 Task: Find connections with filter location Marignane with filter topic #customerrelationswith filter profile language English with filter current company Blue Star Limited with filter school St. Michael's High School - India with filter industry Staffing and Recruiting with filter service category User Experience Design with filter keywords title Managing Partner
Action: Mouse moved to (557, 91)
Screenshot: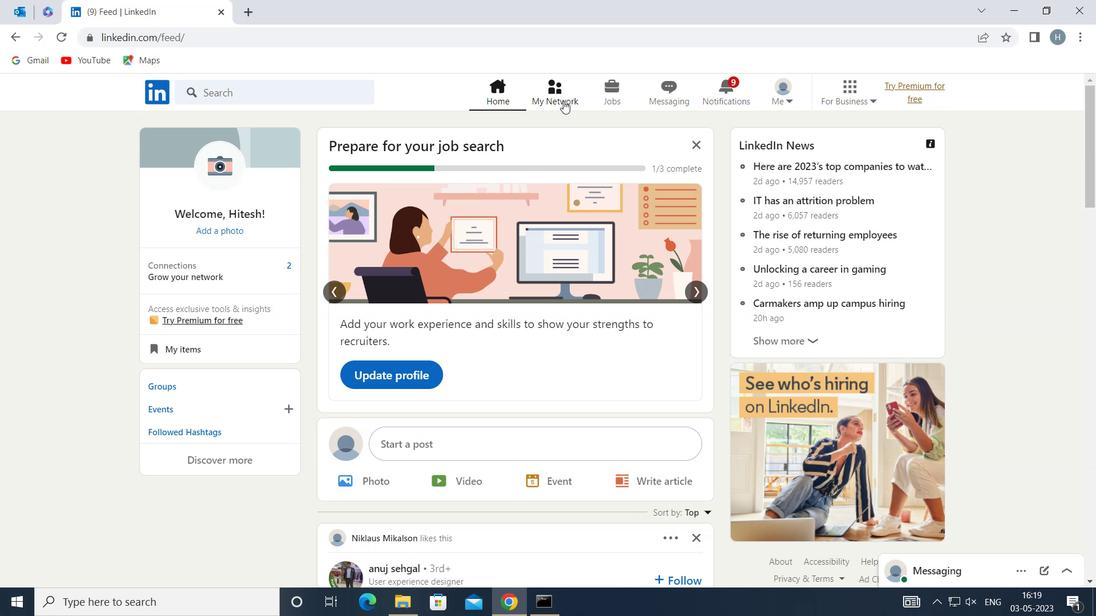 
Action: Mouse pressed left at (557, 91)
Screenshot: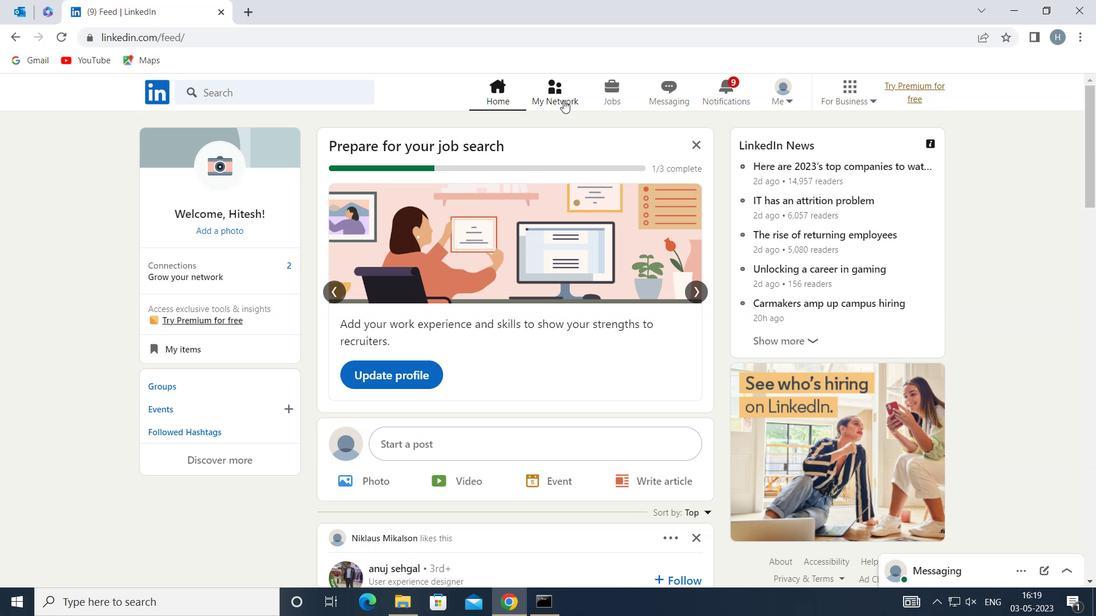 
Action: Mouse moved to (336, 175)
Screenshot: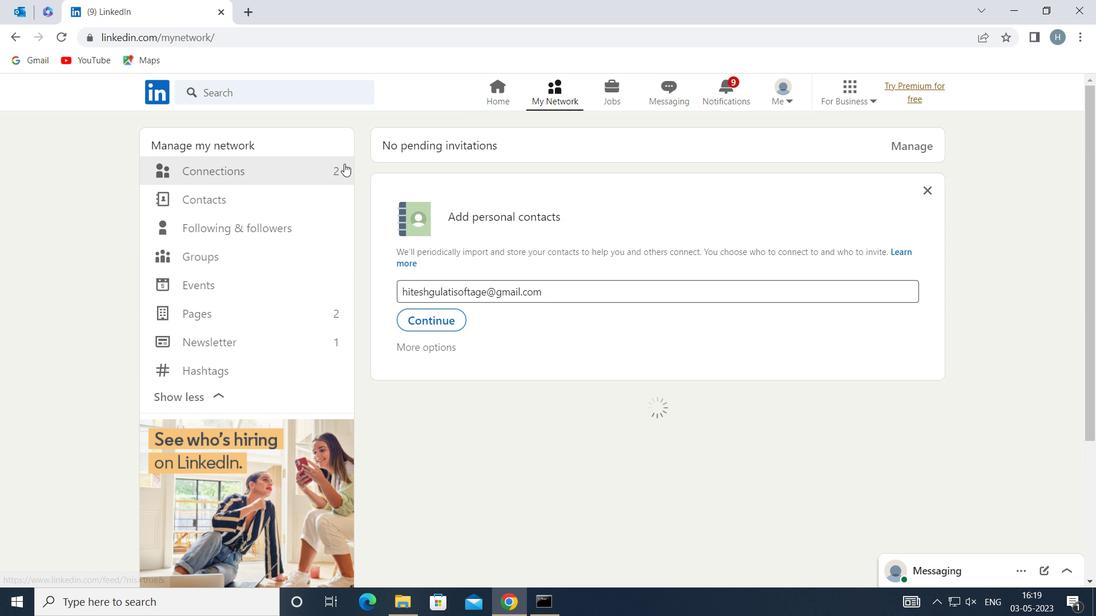 
Action: Mouse pressed left at (336, 175)
Screenshot: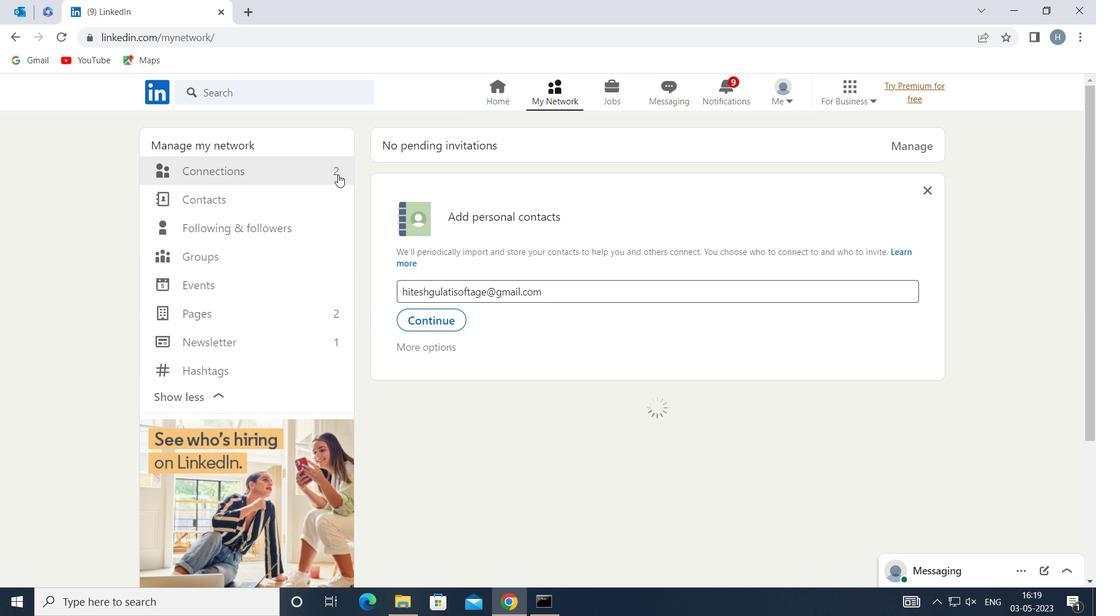
Action: Mouse moved to (673, 174)
Screenshot: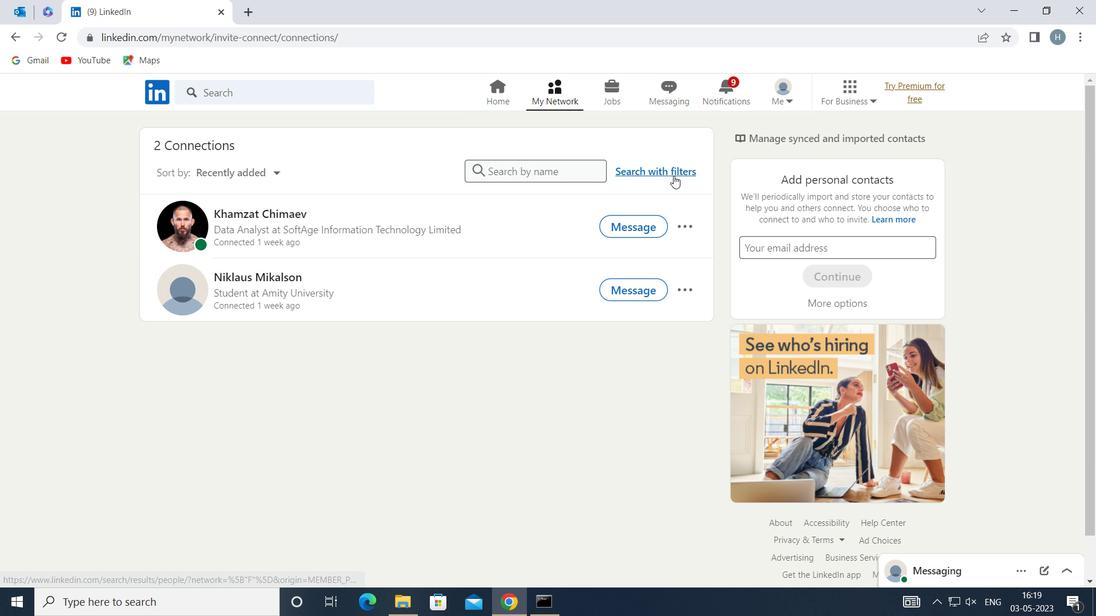 
Action: Mouse pressed left at (673, 174)
Screenshot: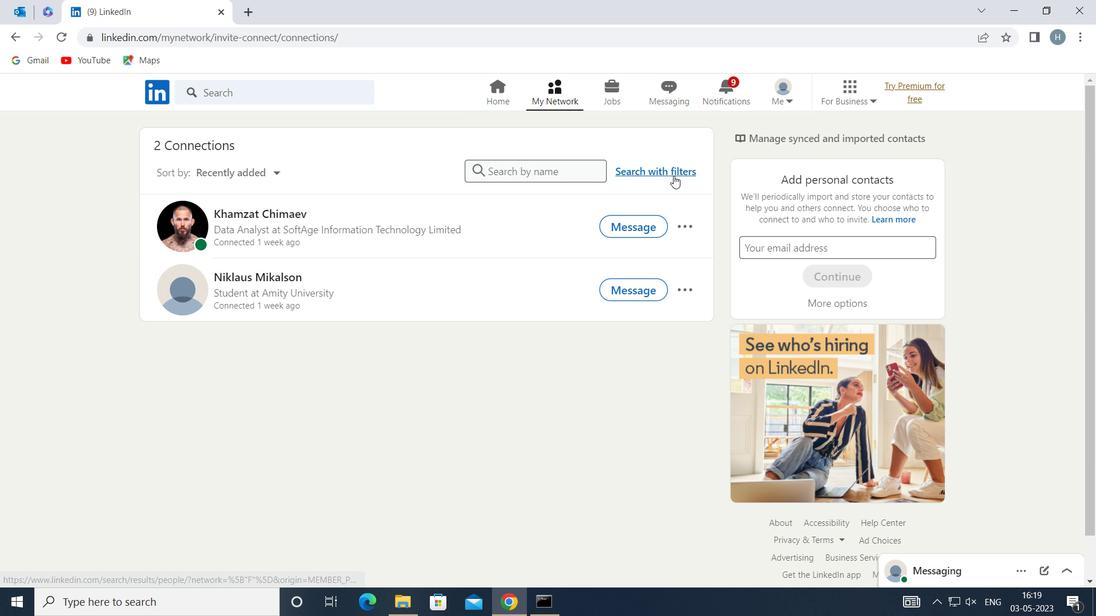 
Action: Mouse moved to (597, 135)
Screenshot: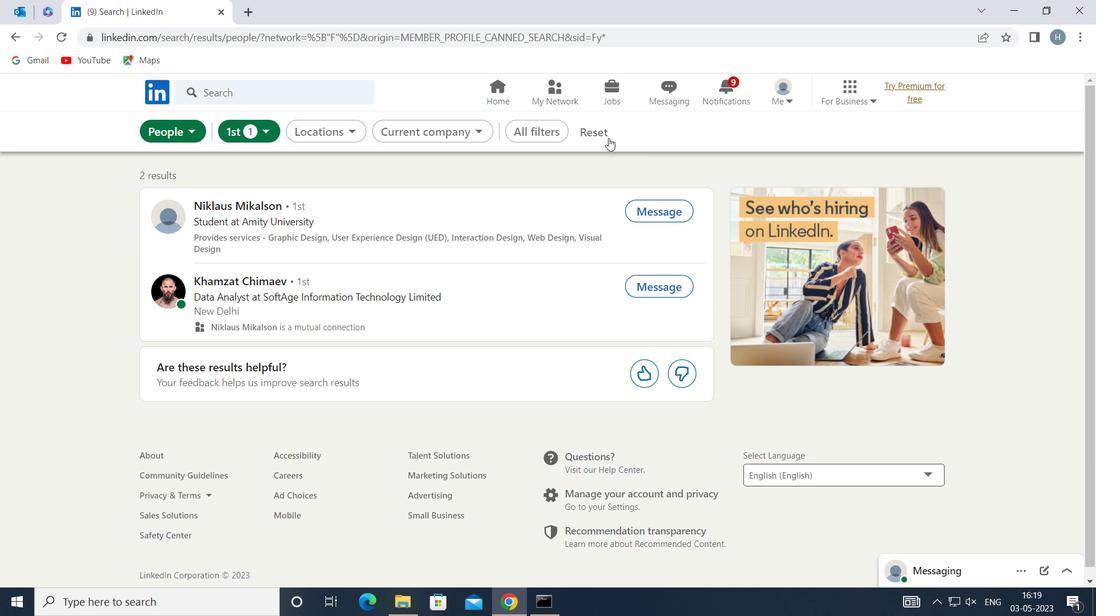 
Action: Mouse pressed left at (597, 135)
Screenshot: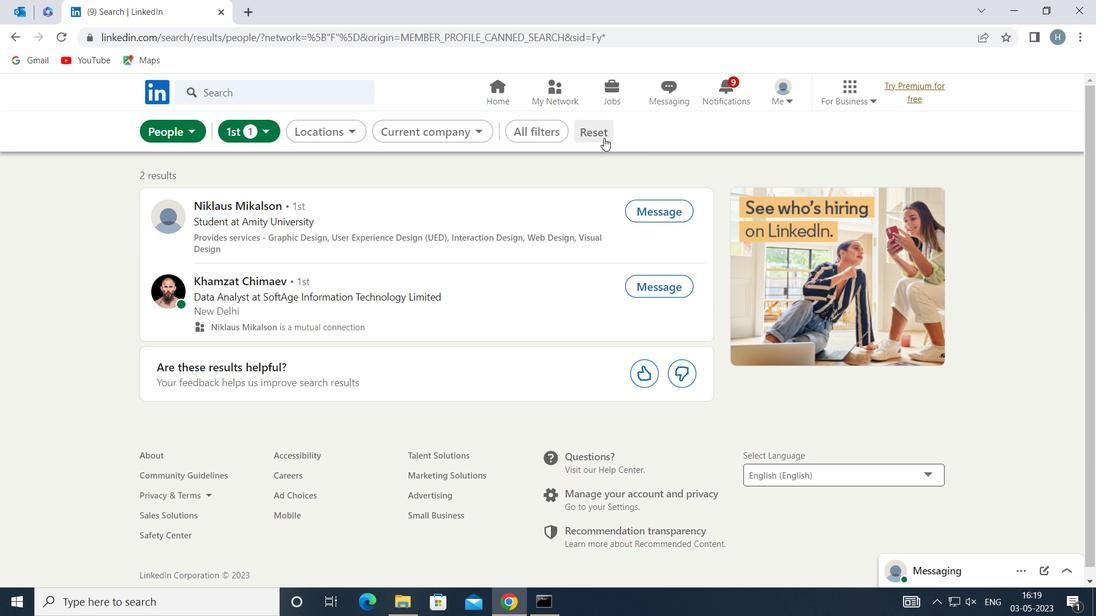 
Action: Mouse moved to (588, 133)
Screenshot: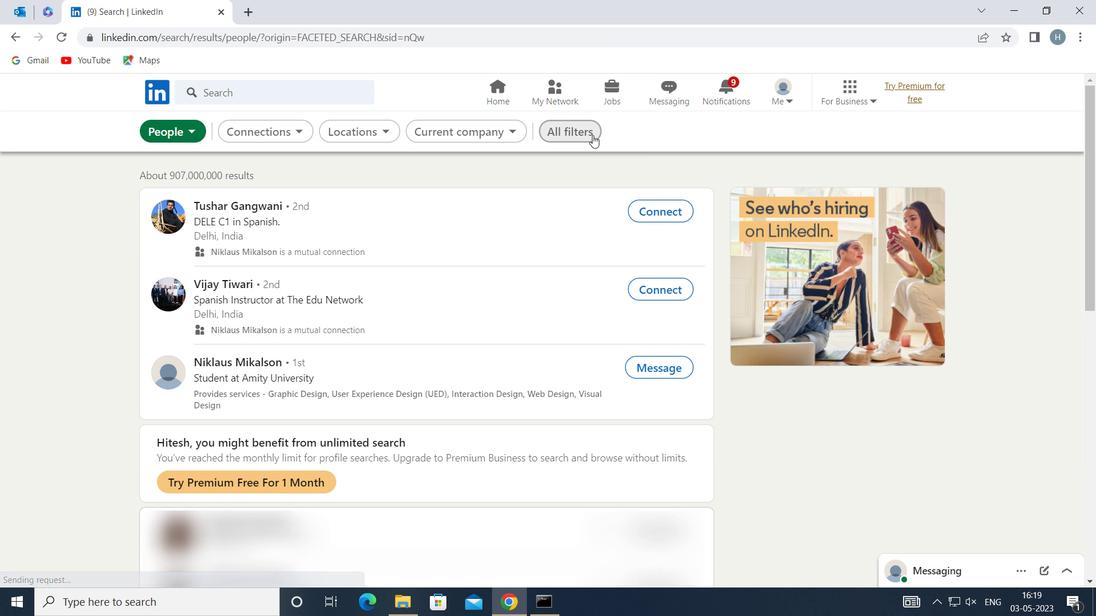 
Action: Mouse pressed left at (588, 133)
Screenshot: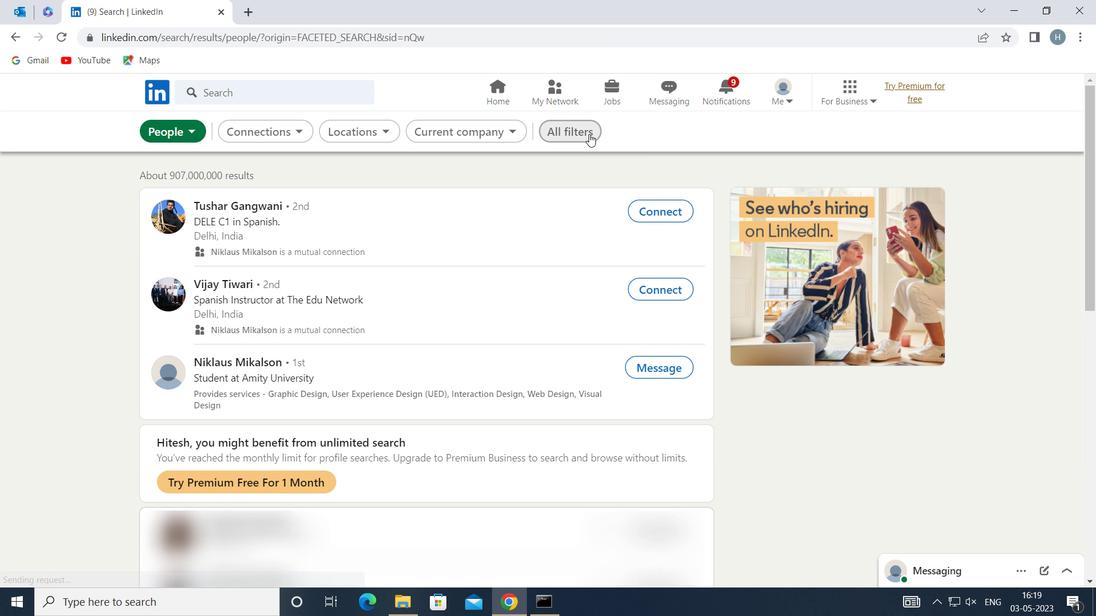 
Action: Mouse moved to (809, 322)
Screenshot: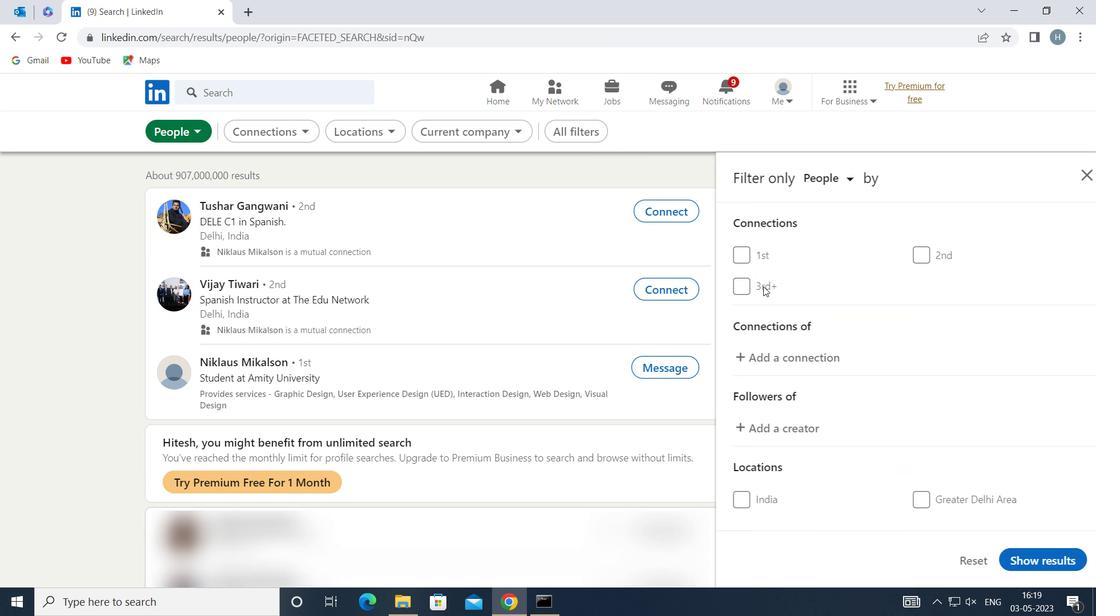 
Action: Mouse scrolled (809, 321) with delta (0, 0)
Screenshot: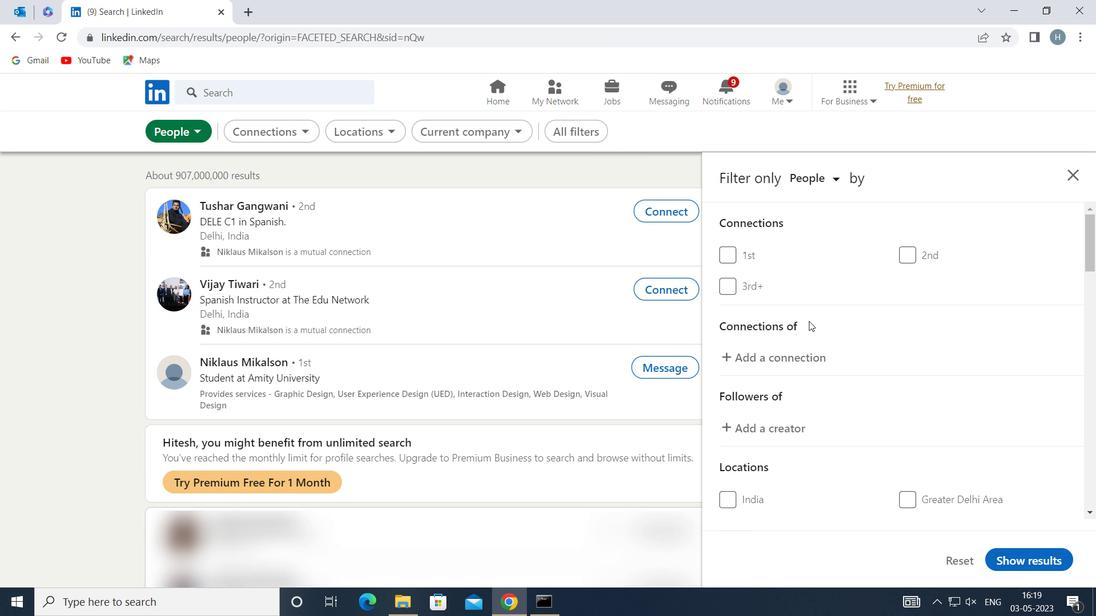 
Action: Mouse scrolled (809, 321) with delta (0, 0)
Screenshot: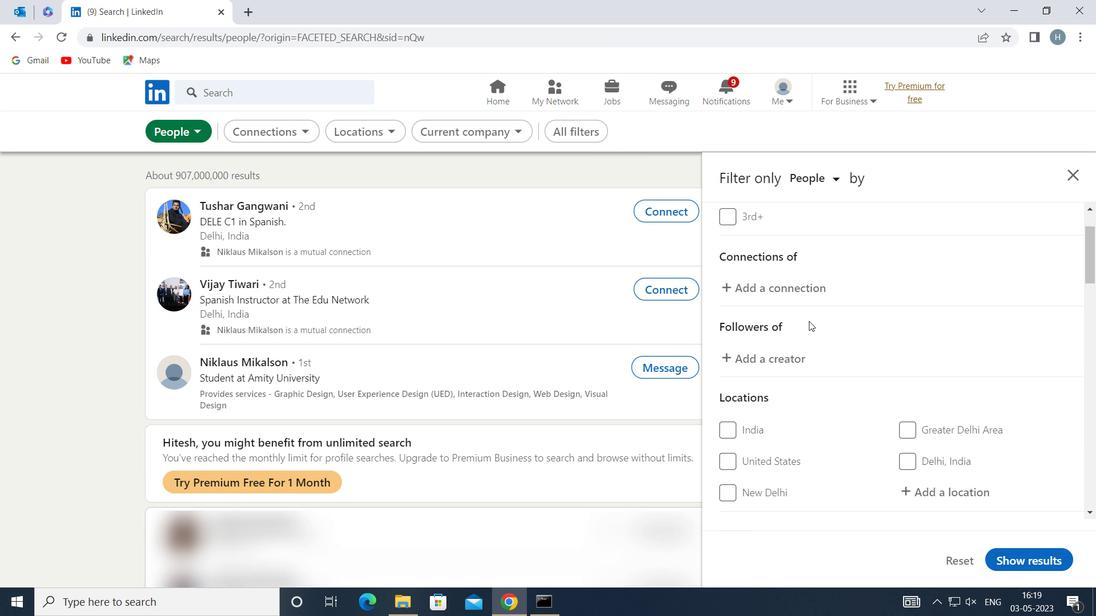 
Action: Mouse moved to (809, 322)
Screenshot: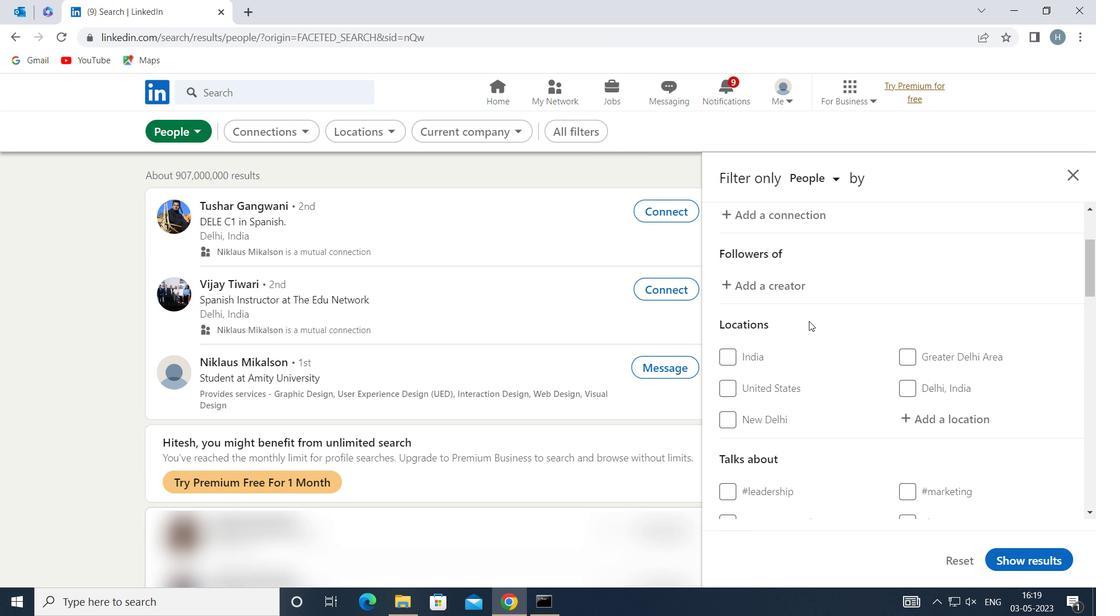 
Action: Mouse scrolled (809, 321) with delta (0, 0)
Screenshot: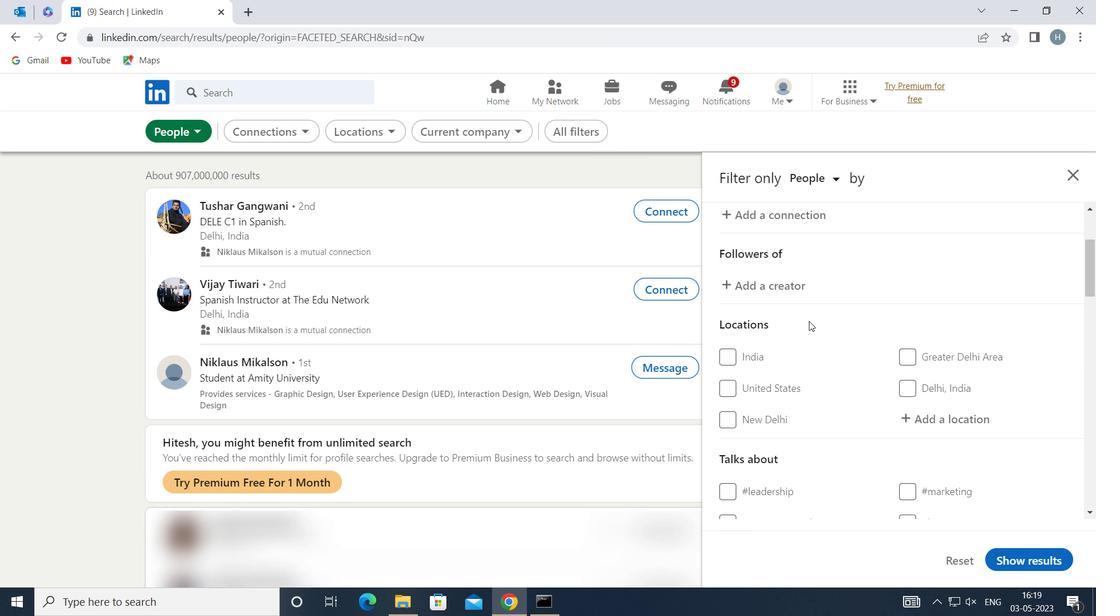 
Action: Mouse moved to (919, 338)
Screenshot: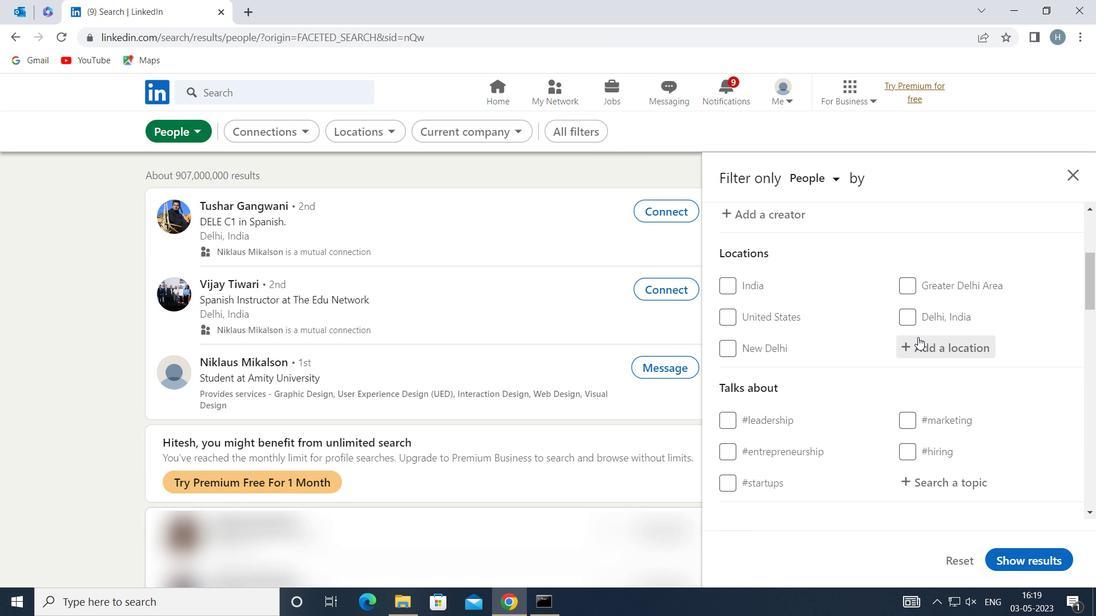 
Action: Mouse pressed left at (919, 338)
Screenshot: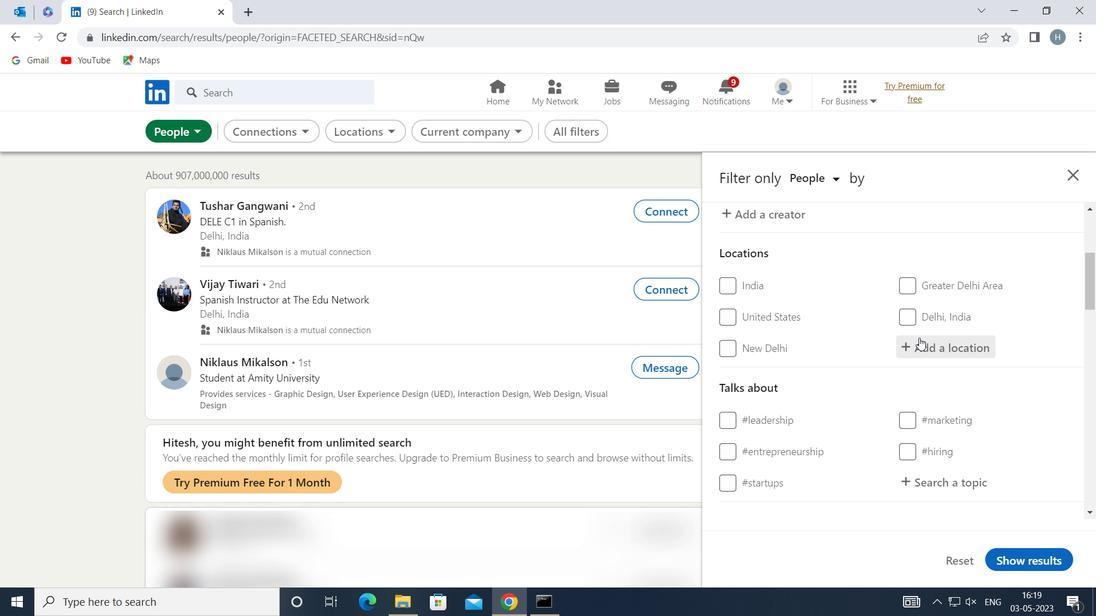 
Action: Key pressed <Key.shift>MARIGNANE
Screenshot: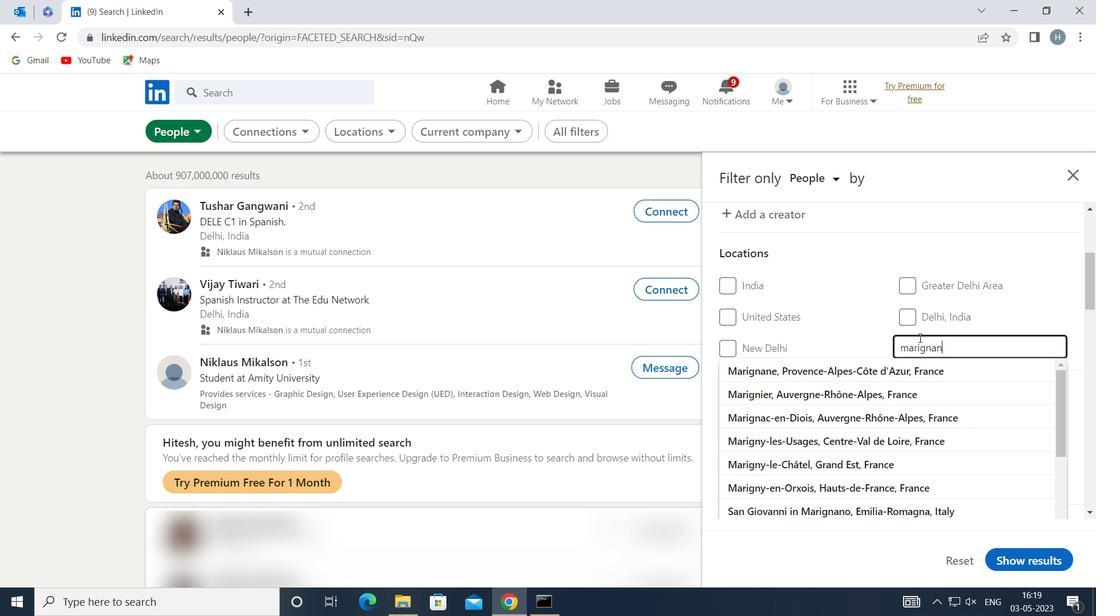 
Action: Mouse moved to (895, 366)
Screenshot: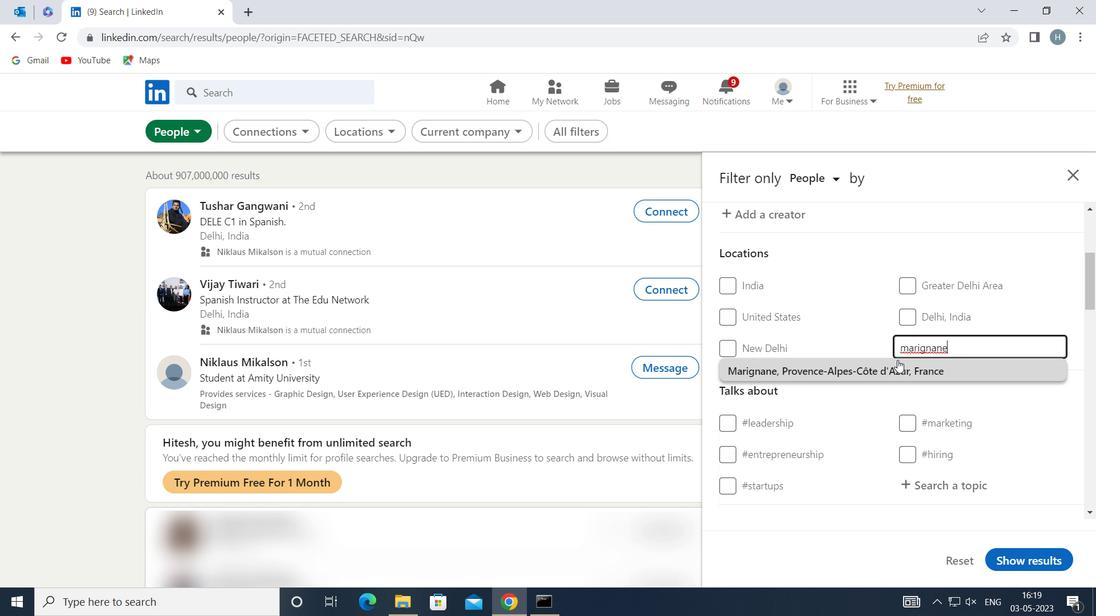 
Action: Mouse pressed left at (895, 366)
Screenshot: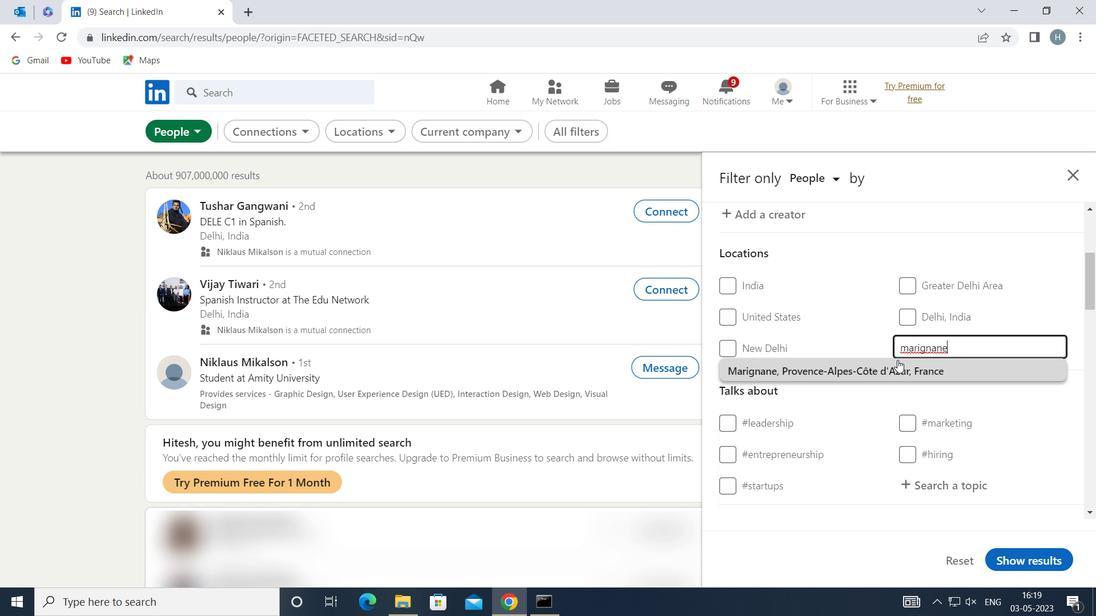 
Action: Mouse moved to (894, 362)
Screenshot: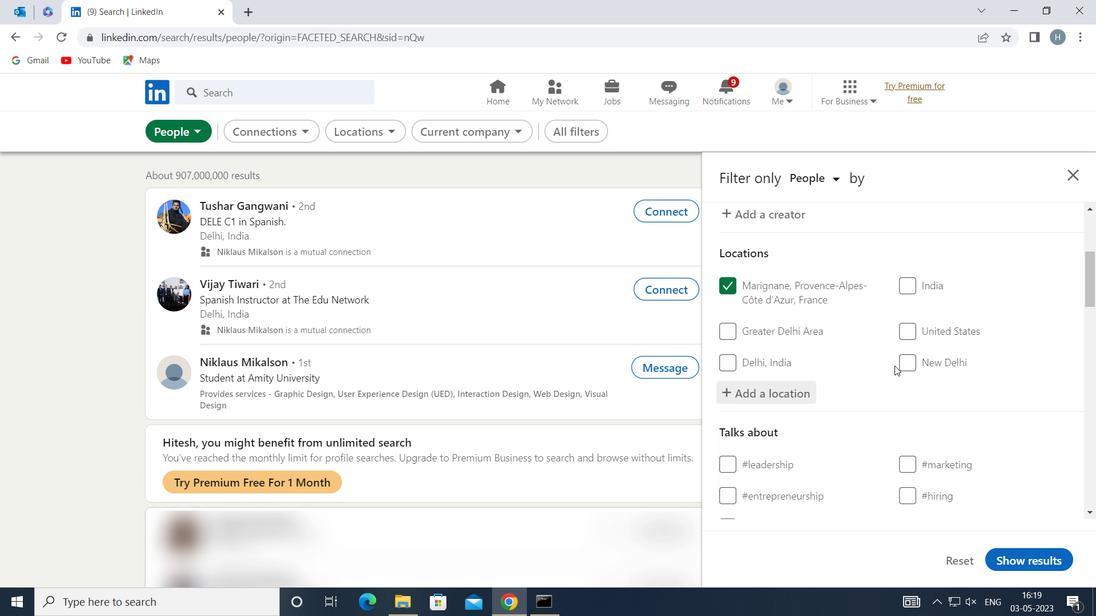 
Action: Mouse scrolled (894, 362) with delta (0, 0)
Screenshot: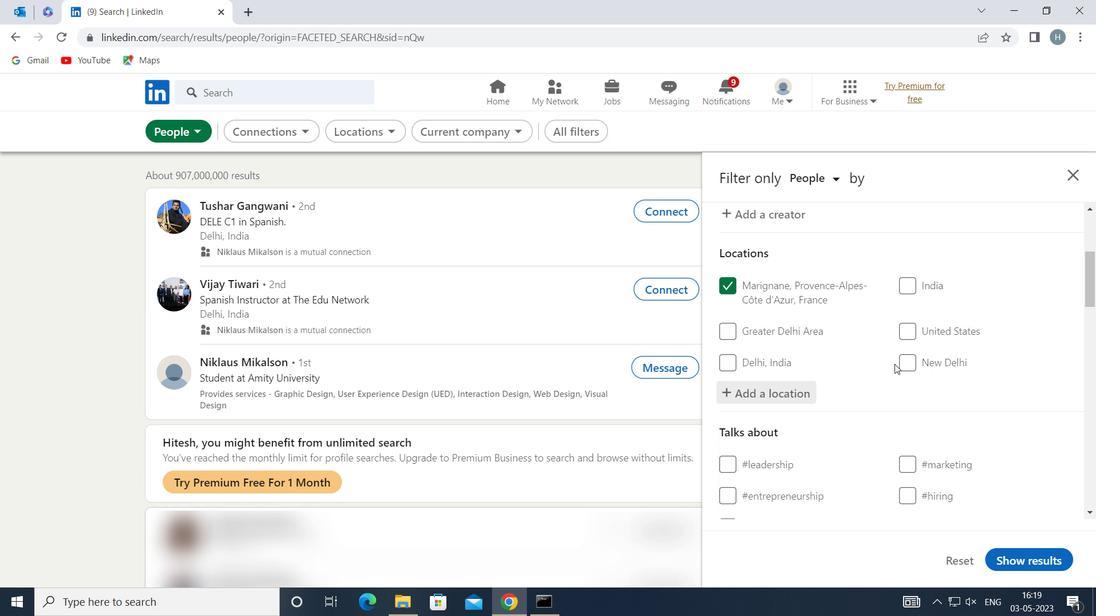 
Action: Mouse moved to (893, 362)
Screenshot: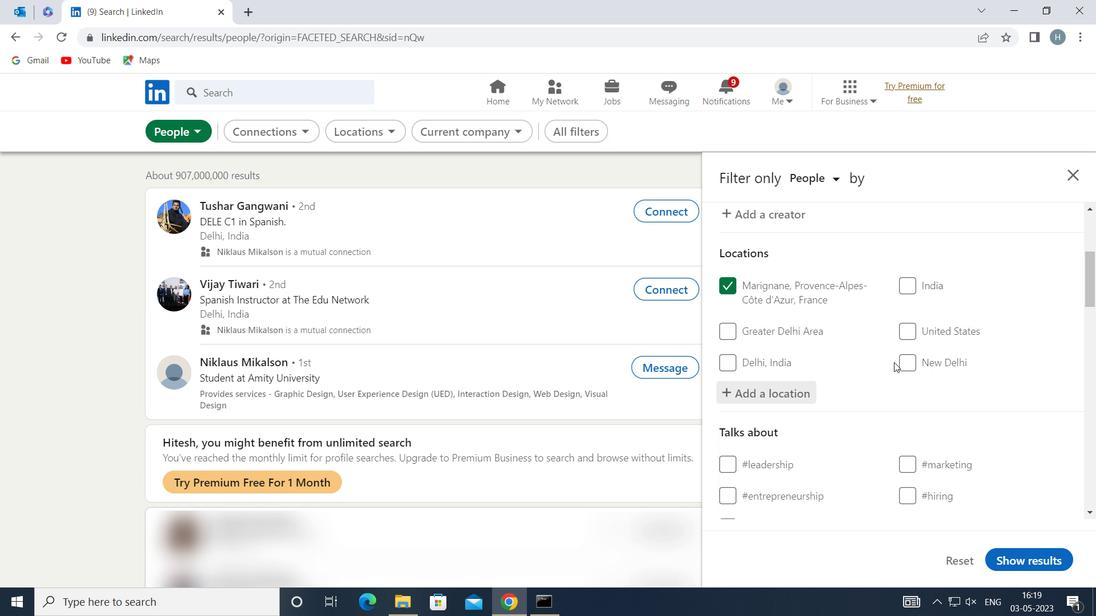 
Action: Mouse scrolled (893, 362) with delta (0, 0)
Screenshot: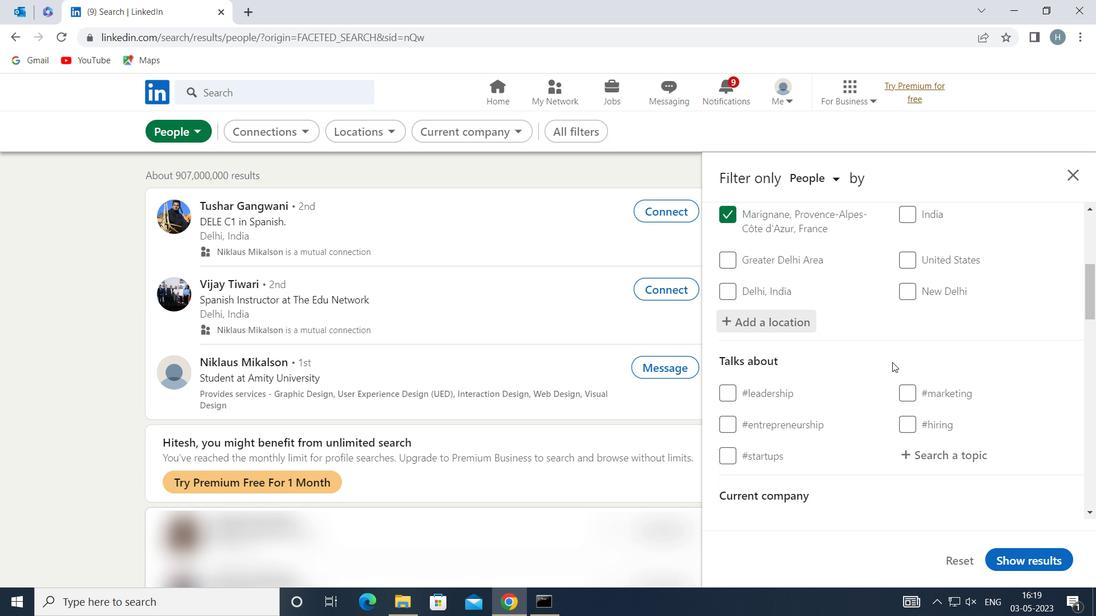 
Action: Mouse moved to (930, 378)
Screenshot: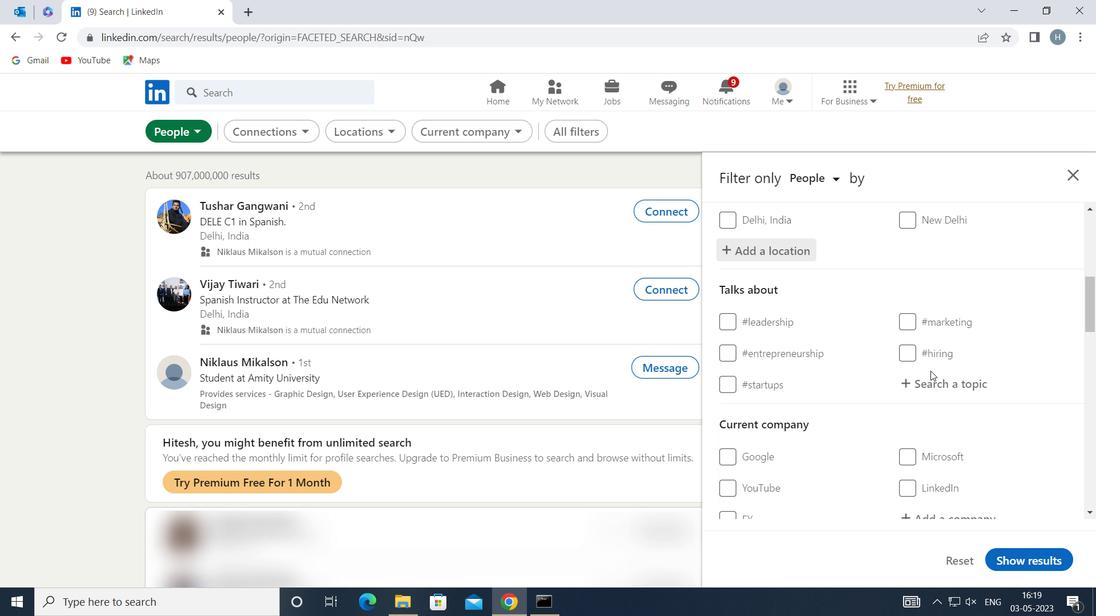 
Action: Mouse pressed left at (930, 378)
Screenshot: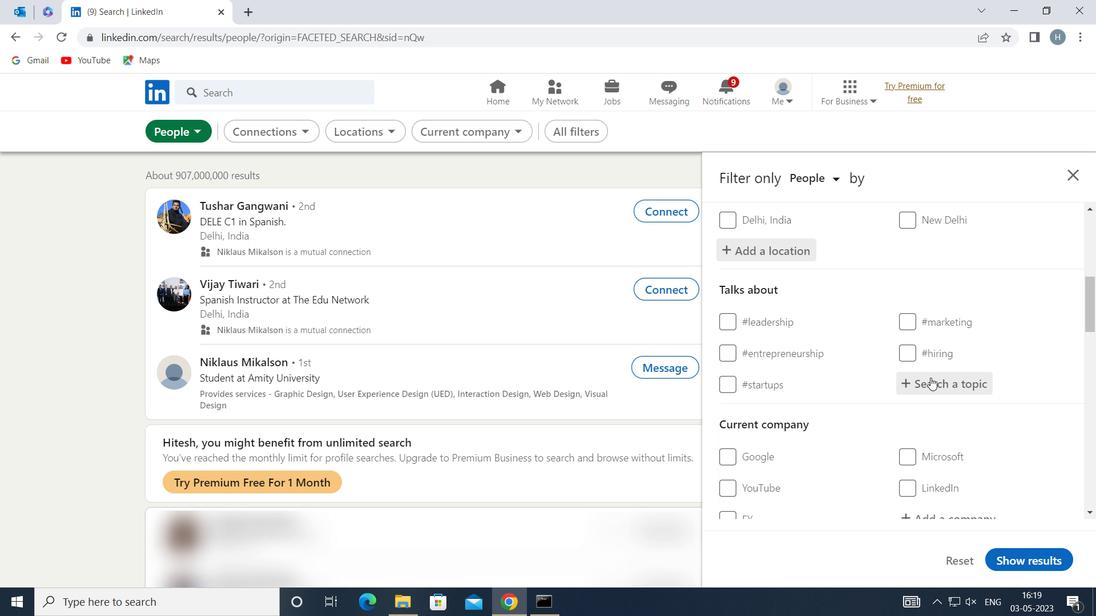 
Action: Mouse moved to (930, 379)
Screenshot: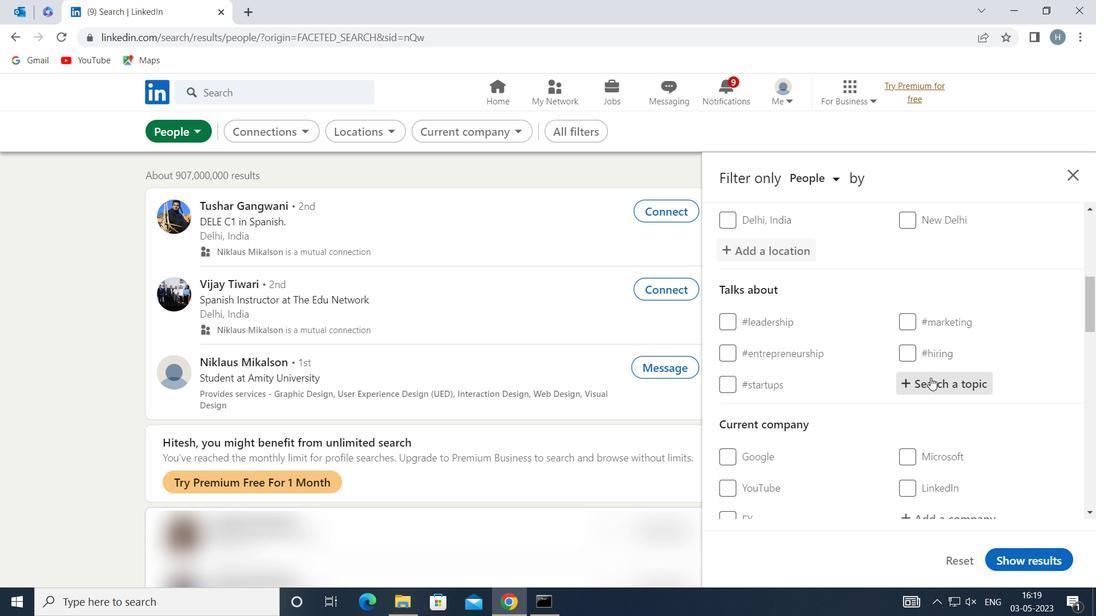 
Action: Key pressed CUSTOMERRELATIONS
Screenshot: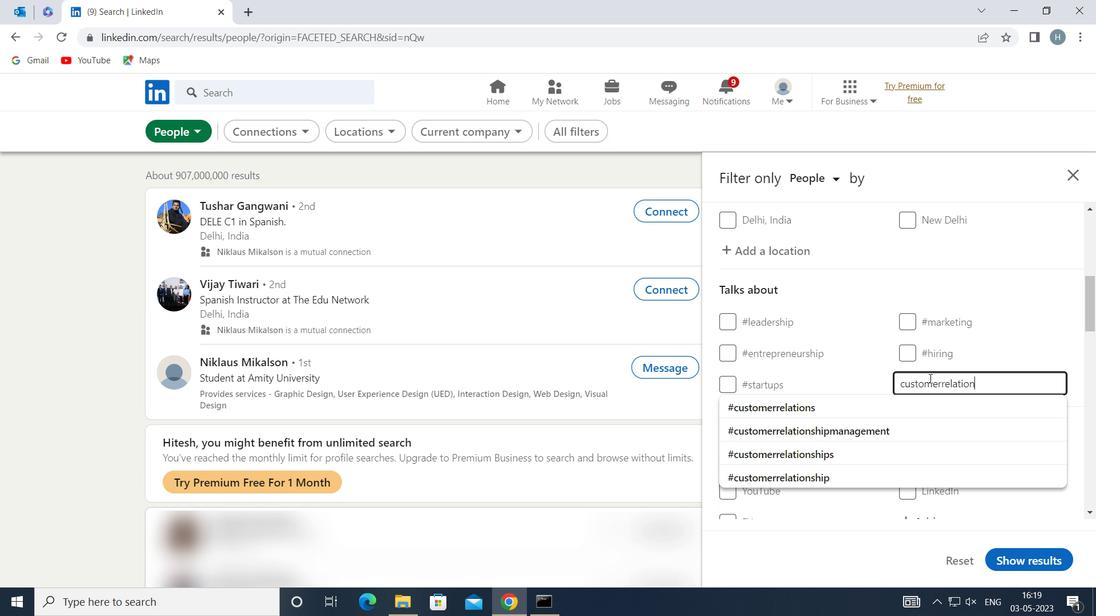 
Action: Mouse moved to (845, 404)
Screenshot: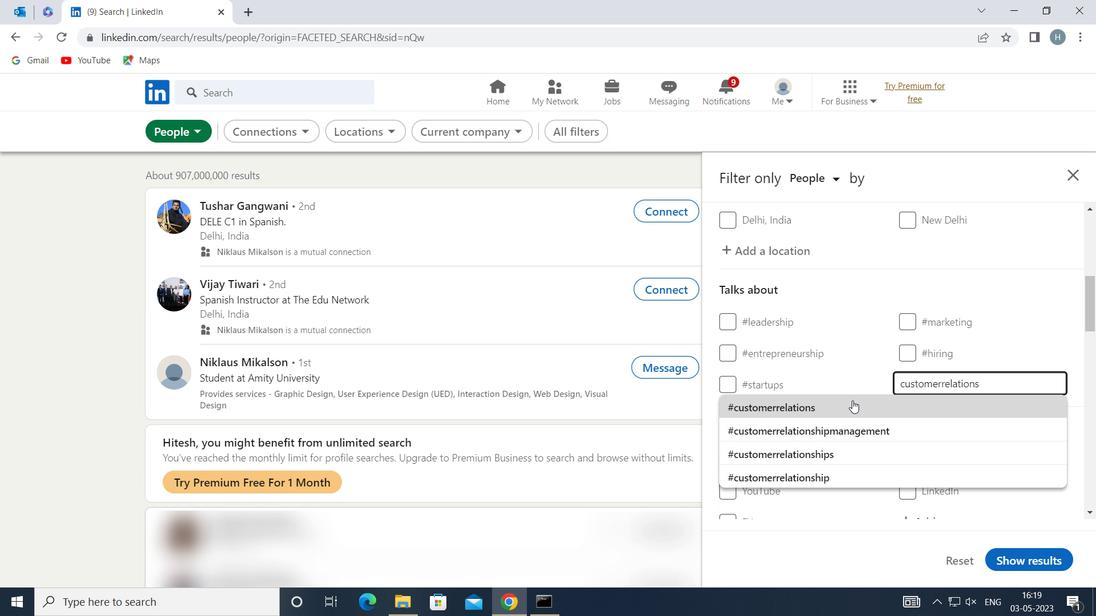 
Action: Mouse pressed left at (845, 404)
Screenshot: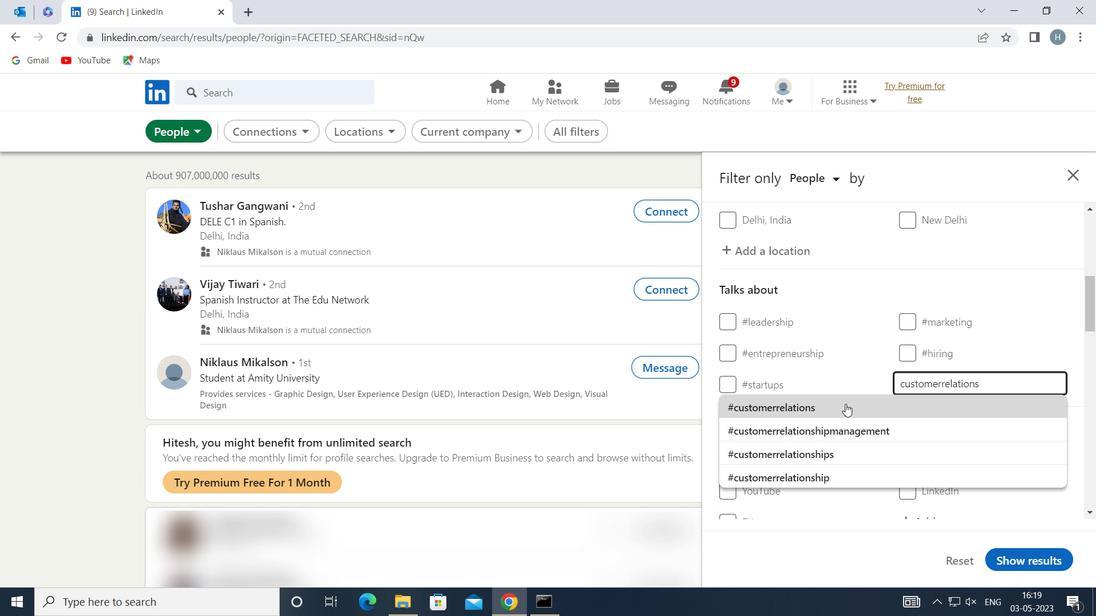 
Action: Mouse moved to (846, 382)
Screenshot: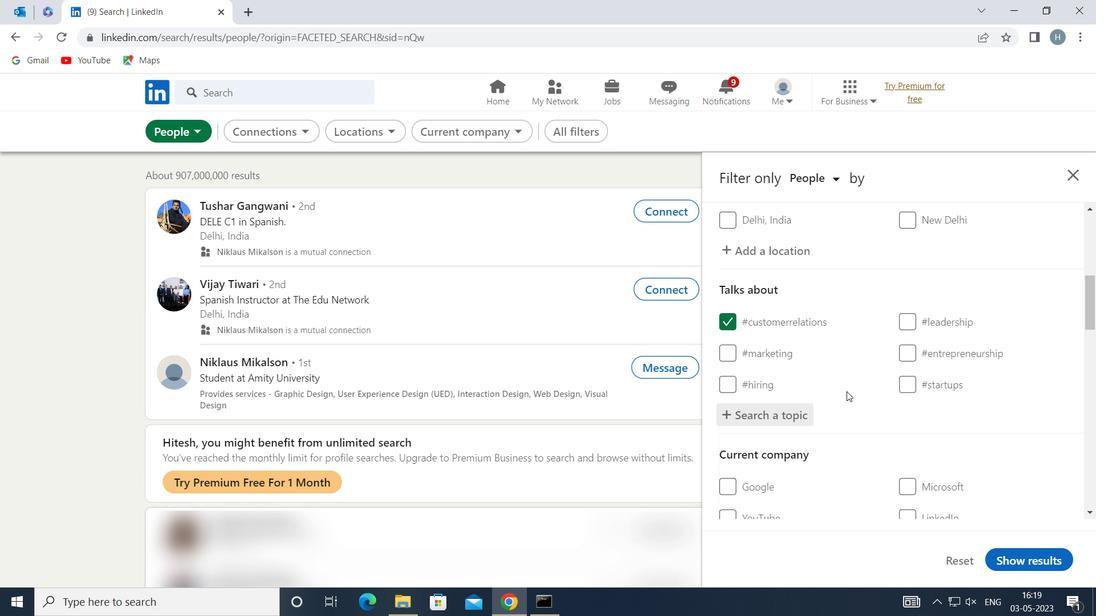 
Action: Mouse scrolled (846, 382) with delta (0, 0)
Screenshot: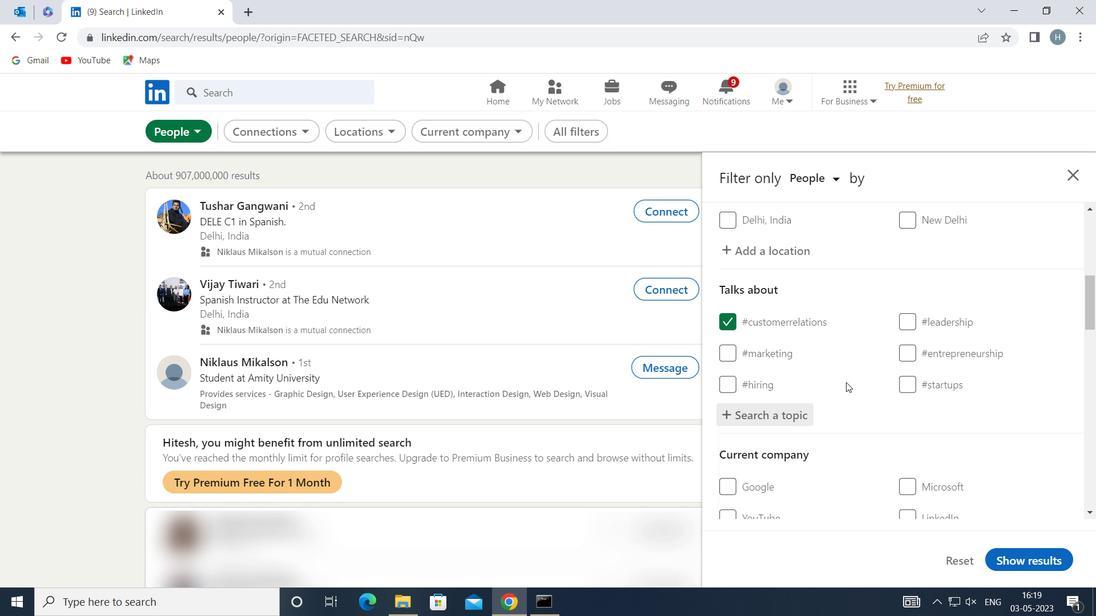 
Action: Mouse scrolled (846, 382) with delta (0, 0)
Screenshot: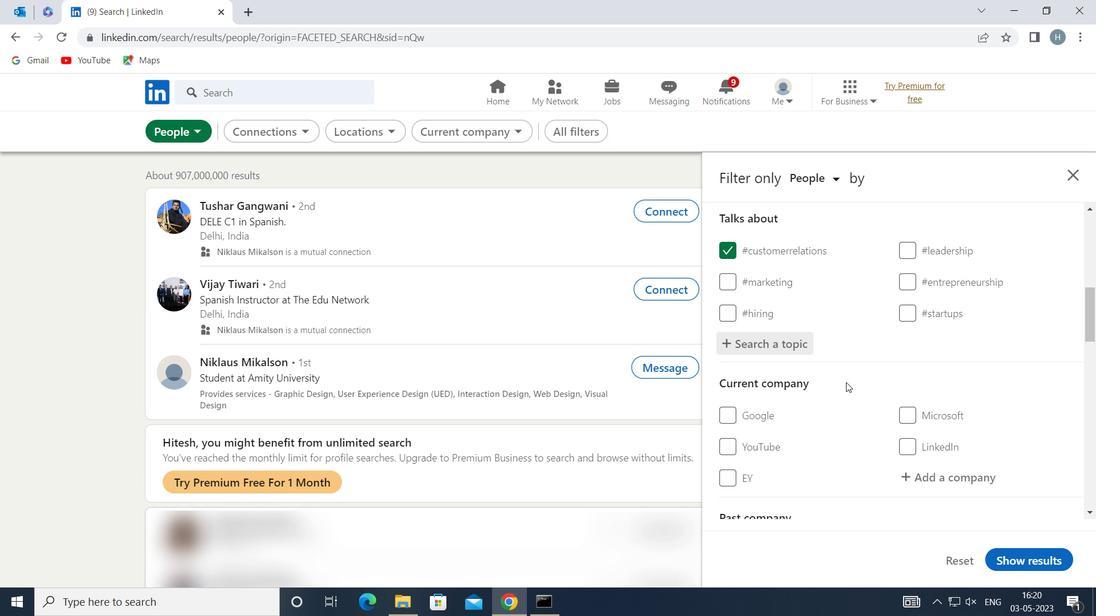 
Action: Mouse scrolled (846, 382) with delta (0, 0)
Screenshot: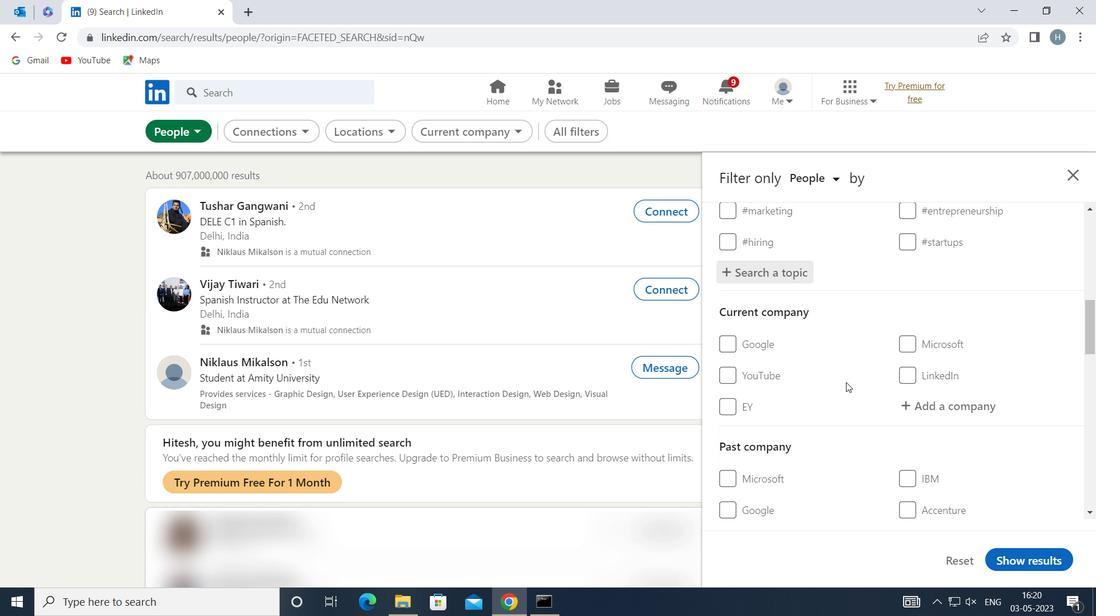 
Action: Mouse scrolled (846, 382) with delta (0, 0)
Screenshot: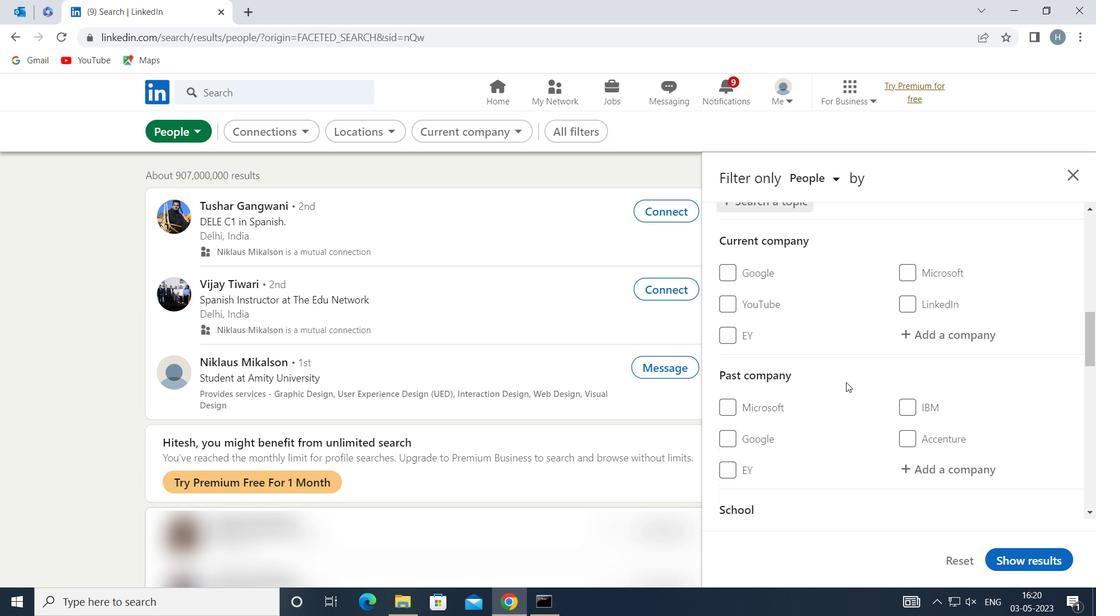 
Action: Mouse scrolled (846, 382) with delta (0, 0)
Screenshot: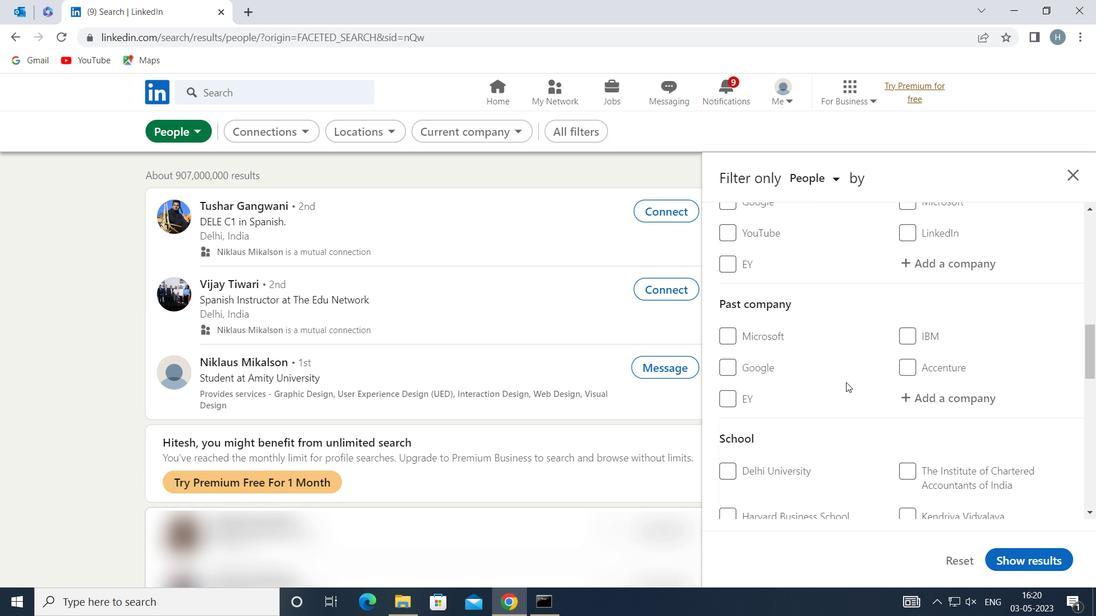 
Action: Mouse scrolled (846, 382) with delta (0, 0)
Screenshot: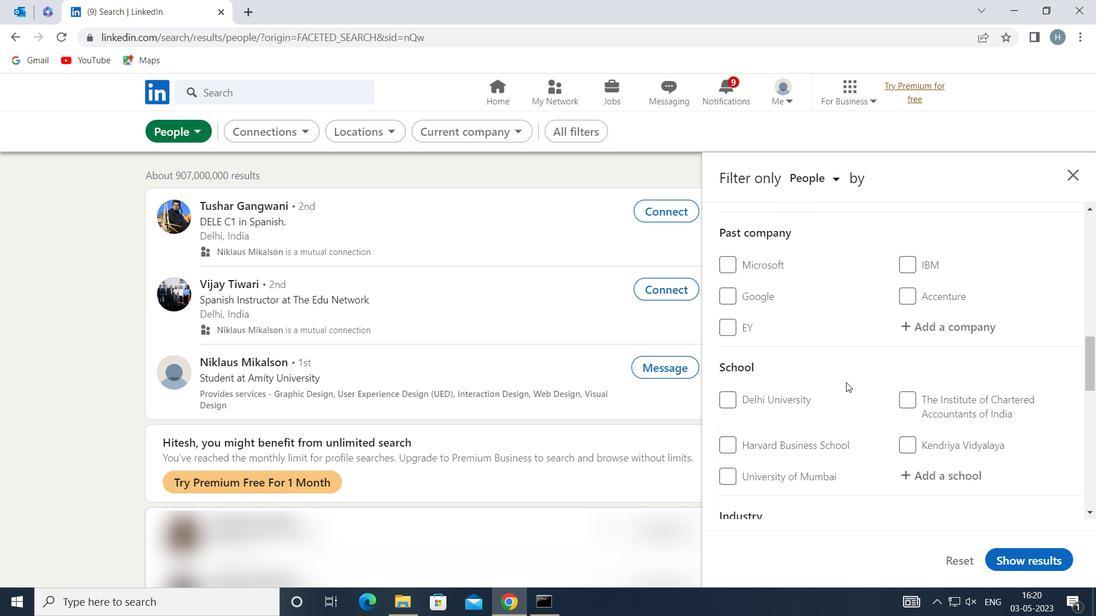 
Action: Mouse scrolled (846, 382) with delta (0, 0)
Screenshot: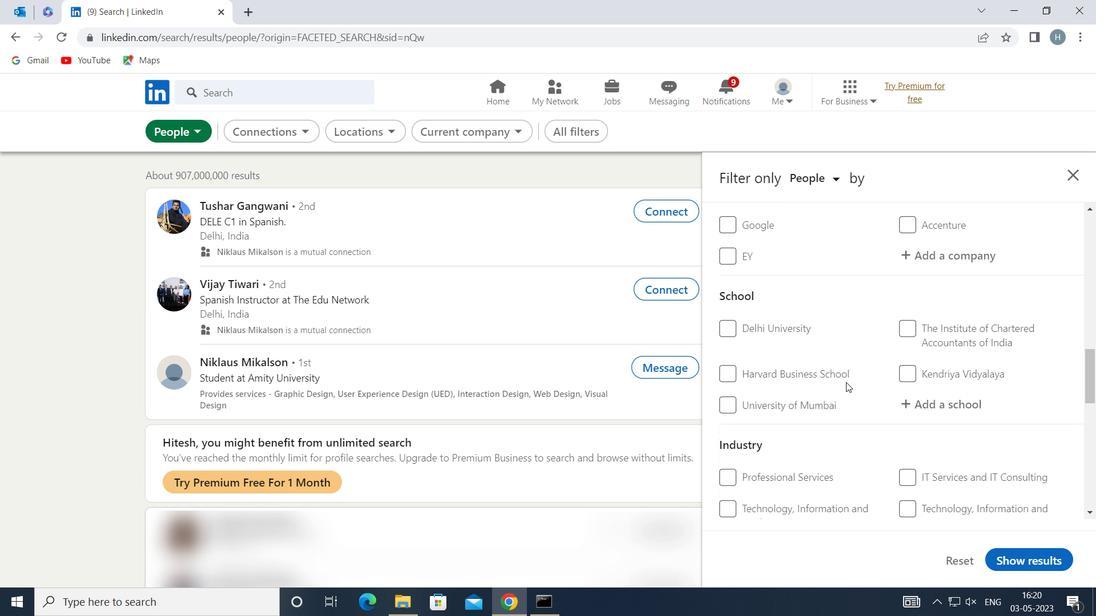 
Action: Mouse scrolled (846, 382) with delta (0, 0)
Screenshot: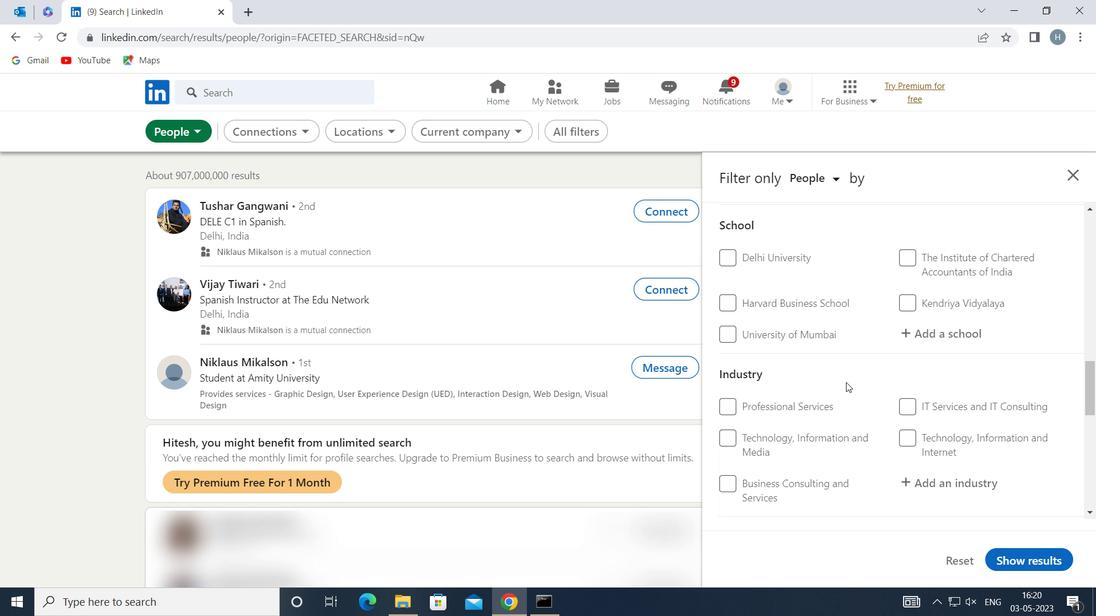 
Action: Mouse scrolled (846, 382) with delta (0, 0)
Screenshot: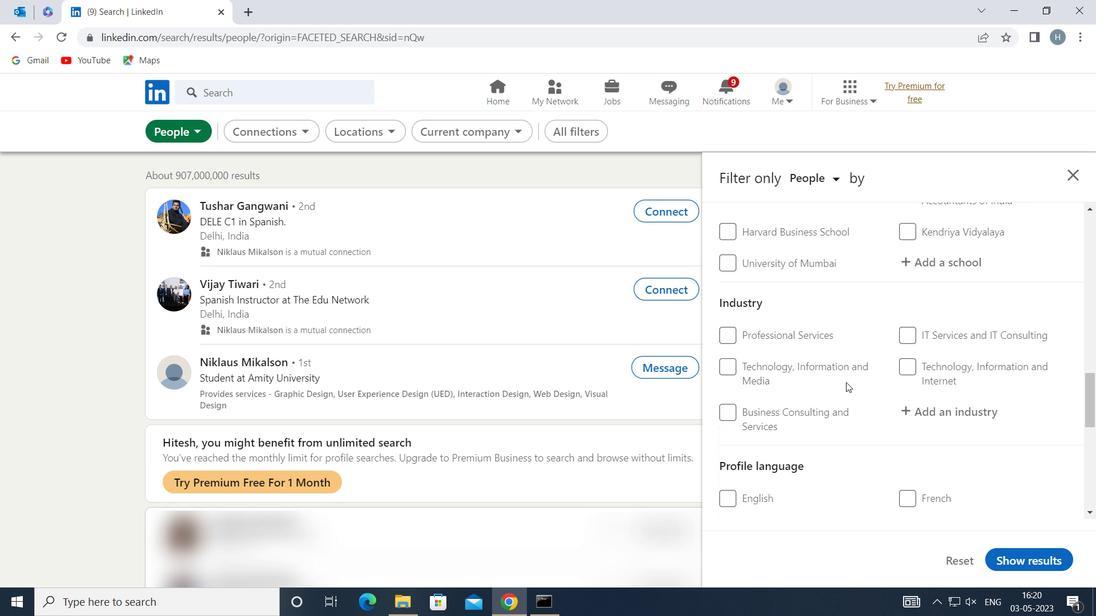 
Action: Mouse scrolled (846, 382) with delta (0, 0)
Screenshot: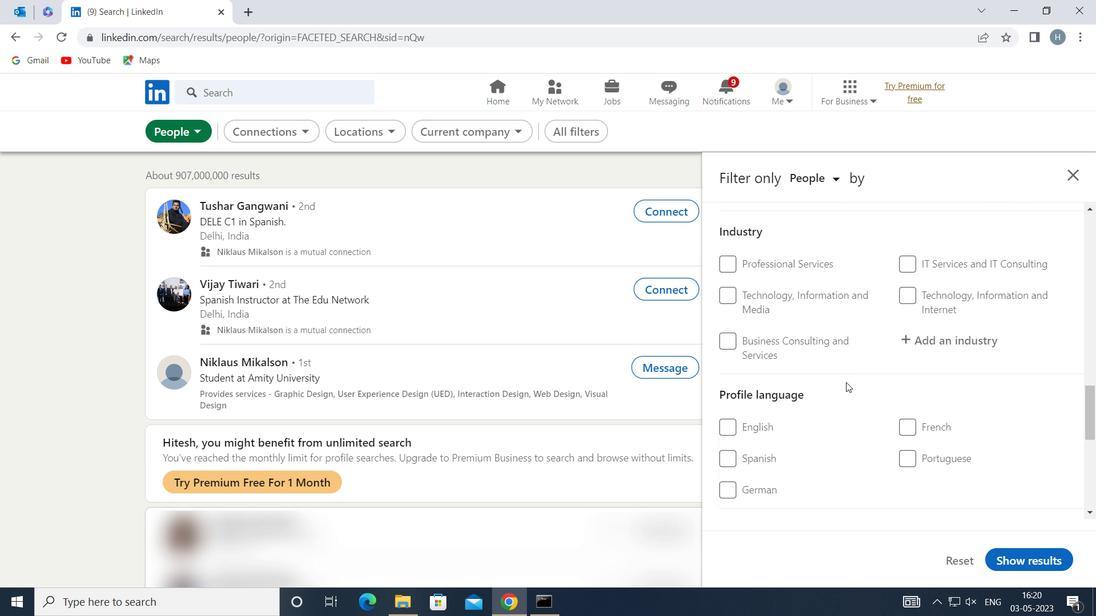 
Action: Mouse scrolled (846, 382) with delta (0, 0)
Screenshot: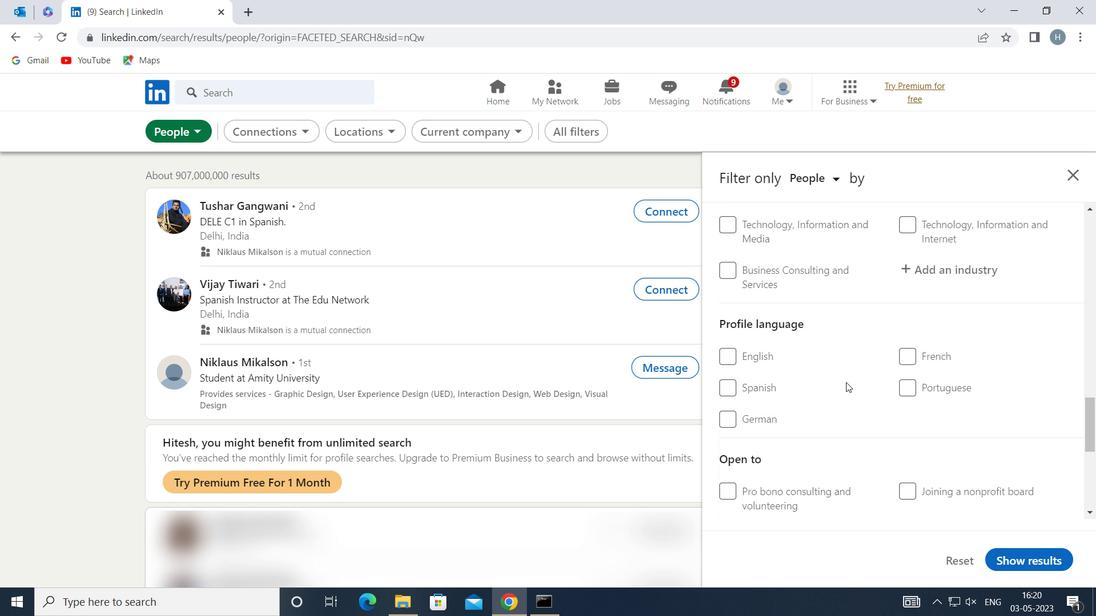 
Action: Mouse moved to (745, 288)
Screenshot: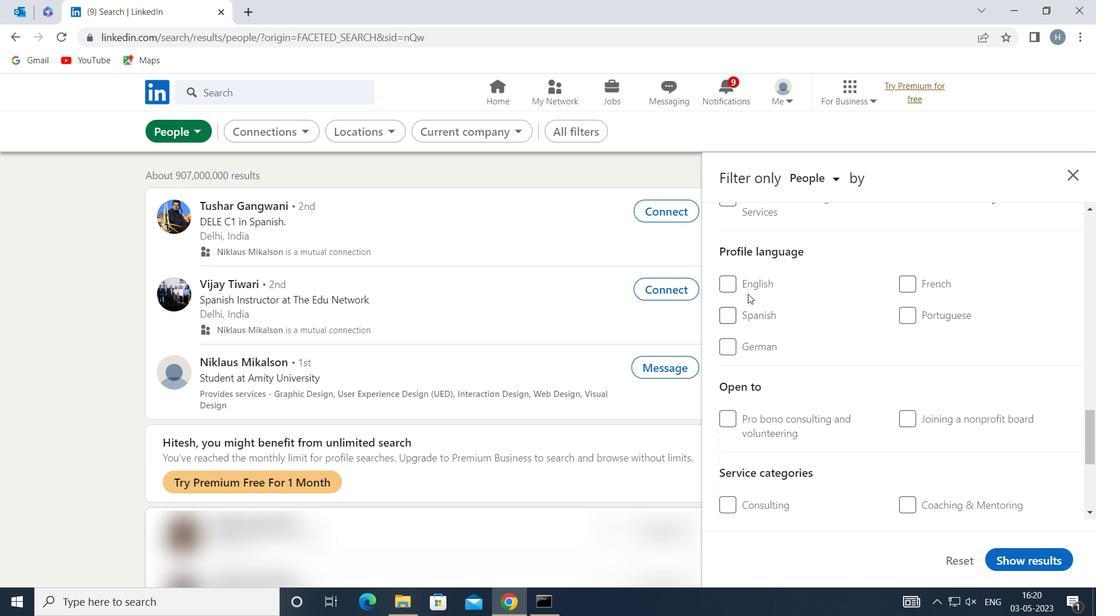 
Action: Mouse pressed left at (745, 288)
Screenshot: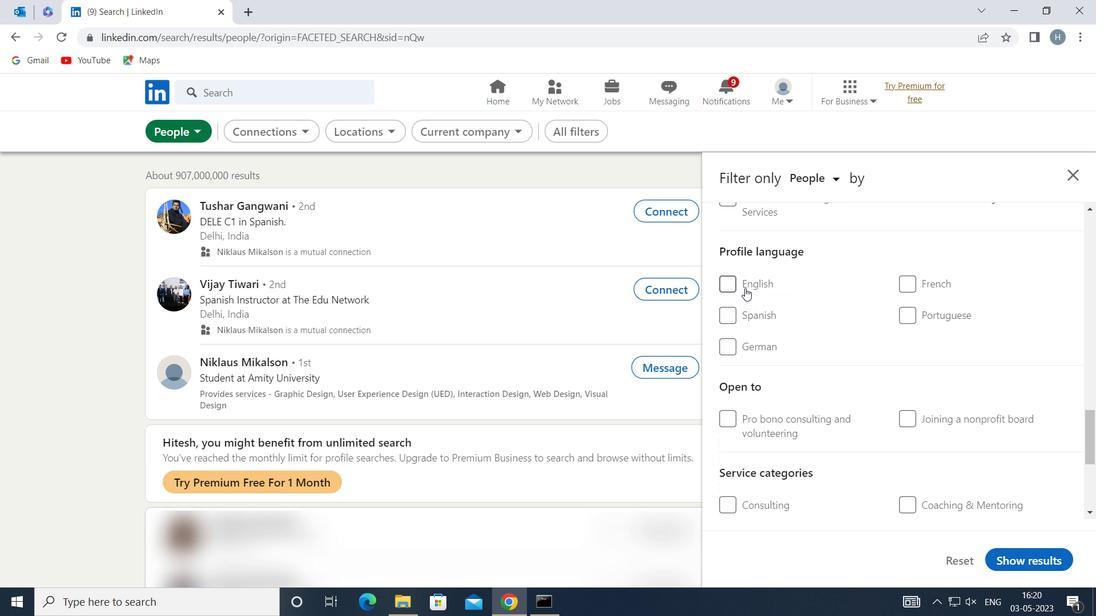 
Action: Mouse moved to (850, 331)
Screenshot: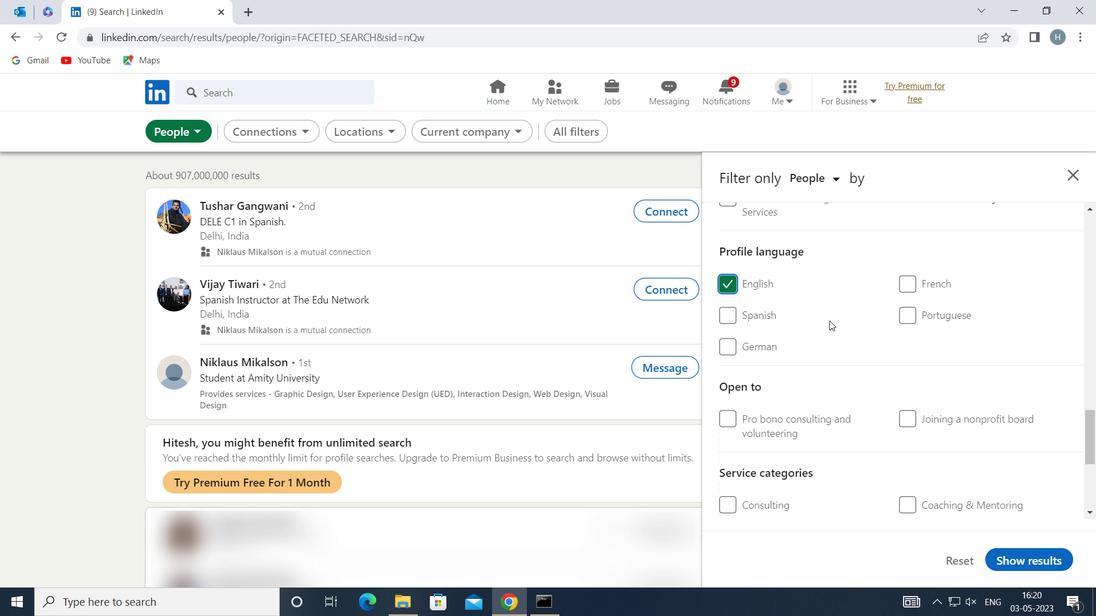 
Action: Mouse scrolled (850, 331) with delta (0, 0)
Screenshot: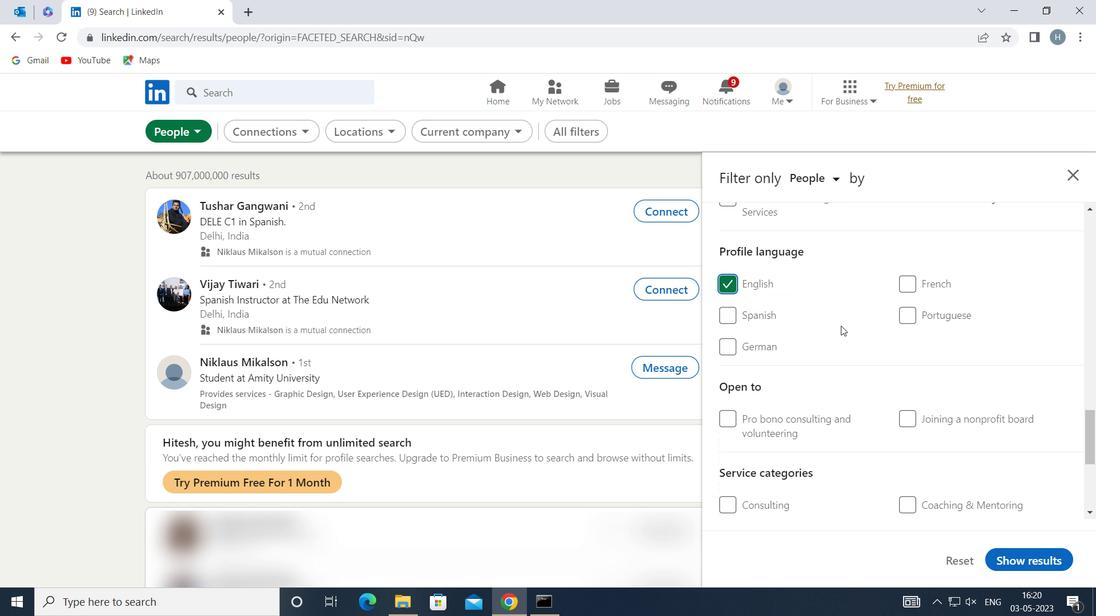 
Action: Mouse moved to (850, 330)
Screenshot: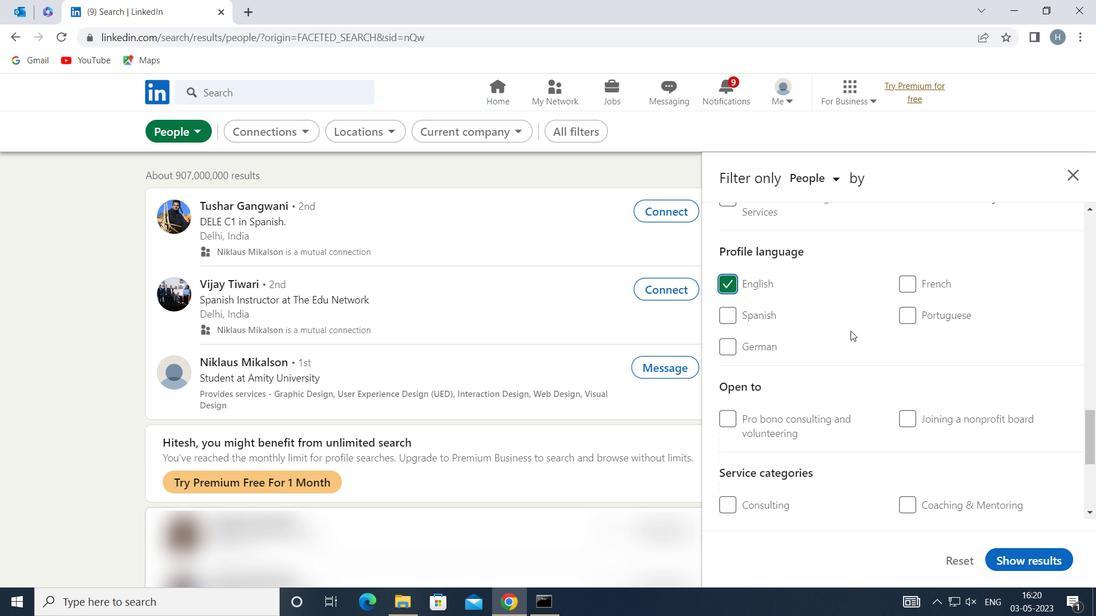 
Action: Mouse scrolled (850, 331) with delta (0, 0)
Screenshot: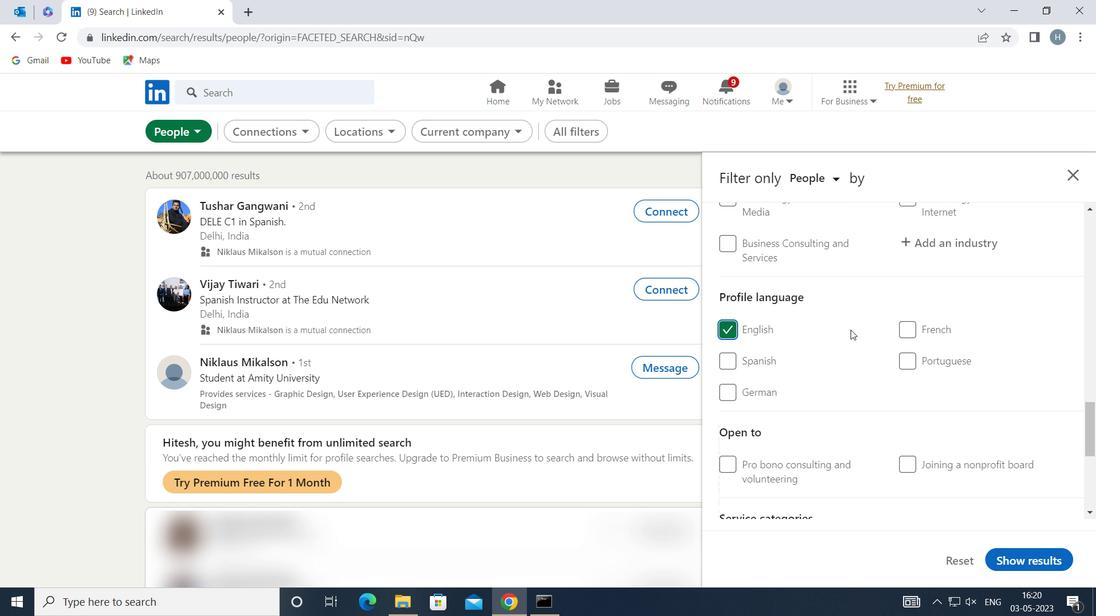 
Action: Mouse scrolled (850, 331) with delta (0, 0)
Screenshot: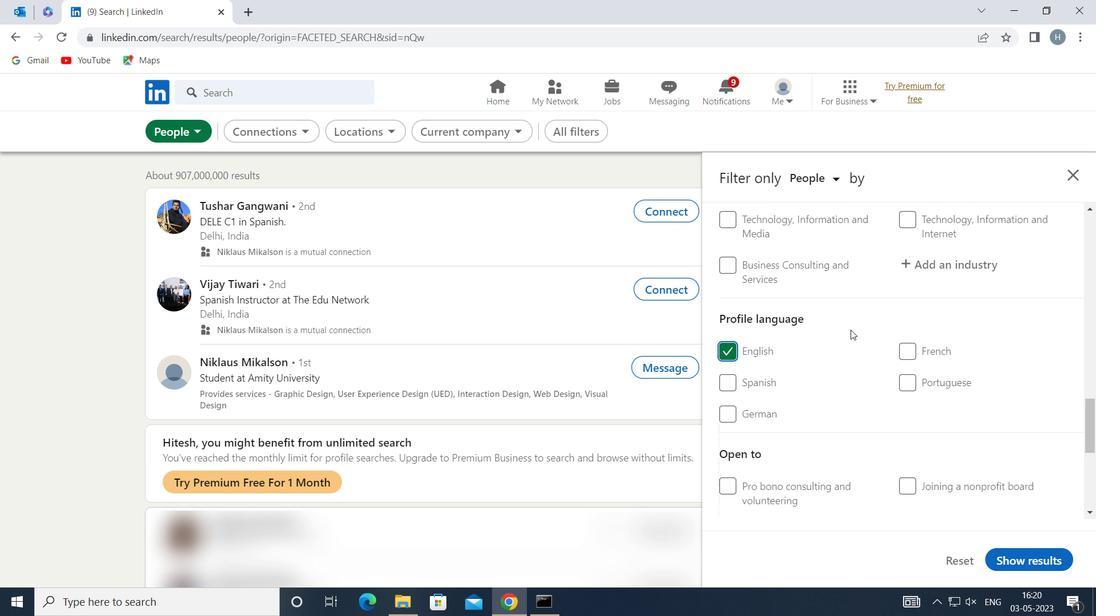 
Action: Mouse scrolled (850, 331) with delta (0, 0)
Screenshot: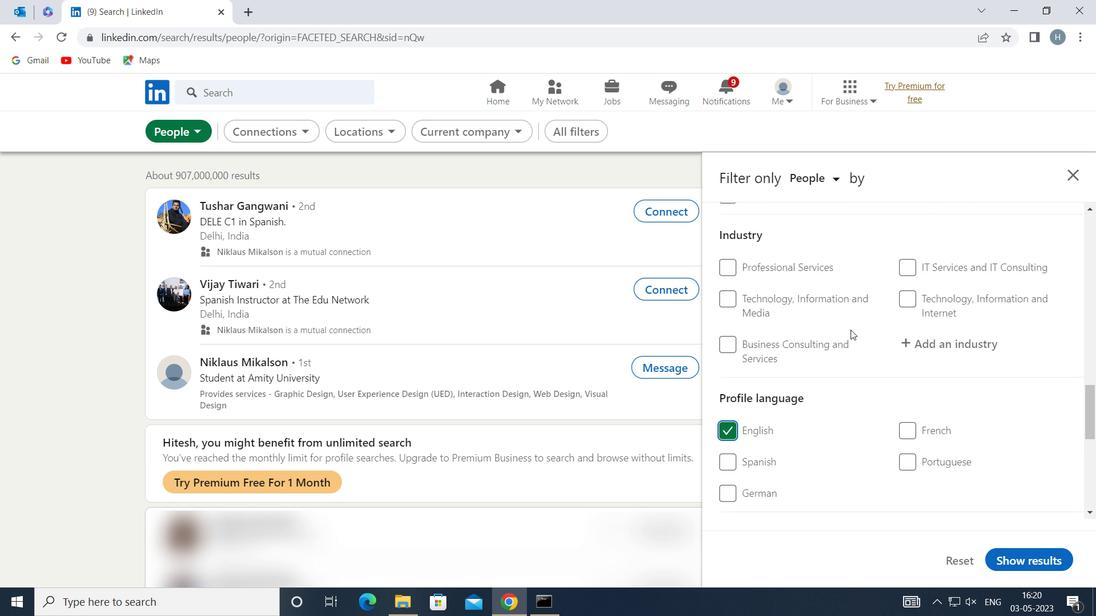
Action: Mouse scrolled (850, 331) with delta (0, 0)
Screenshot: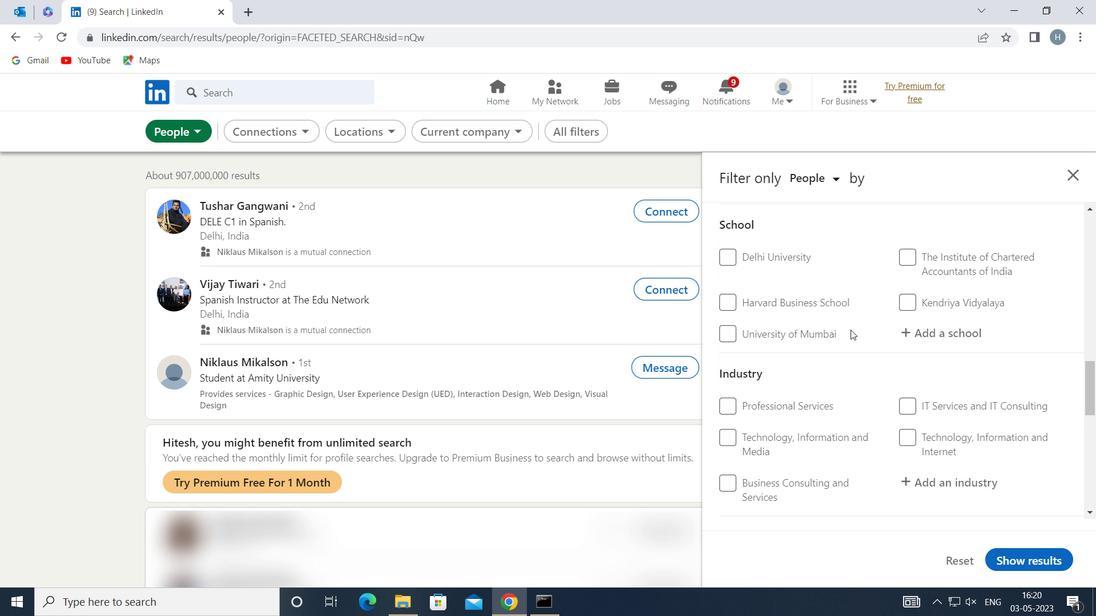 
Action: Mouse scrolled (850, 331) with delta (0, 0)
Screenshot: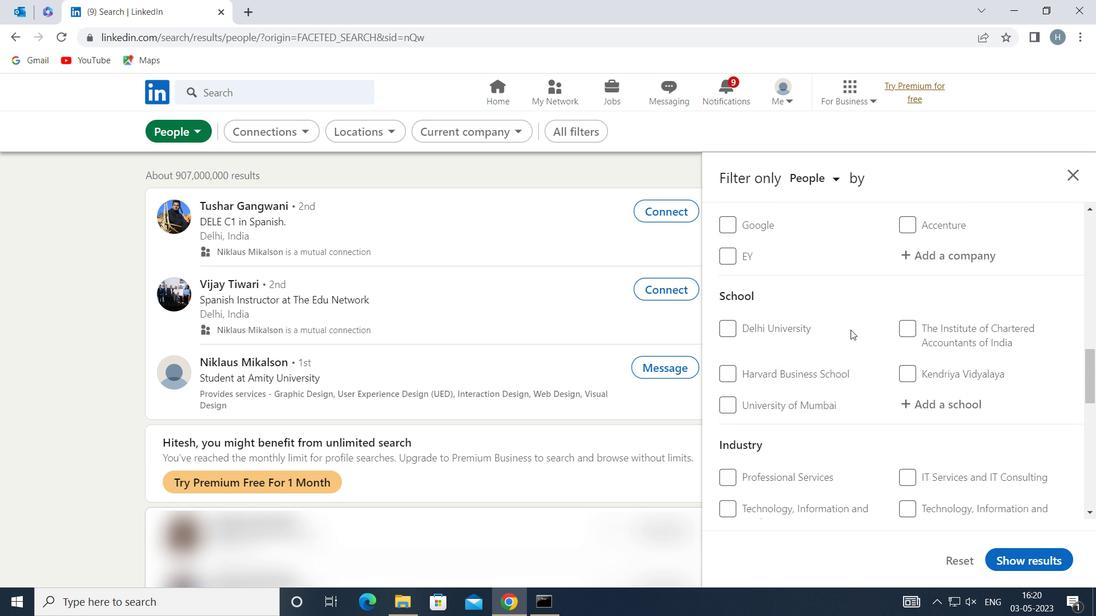 
Action: Mouse scrolled (850, 331) with delta (0, 0)
Screenshot: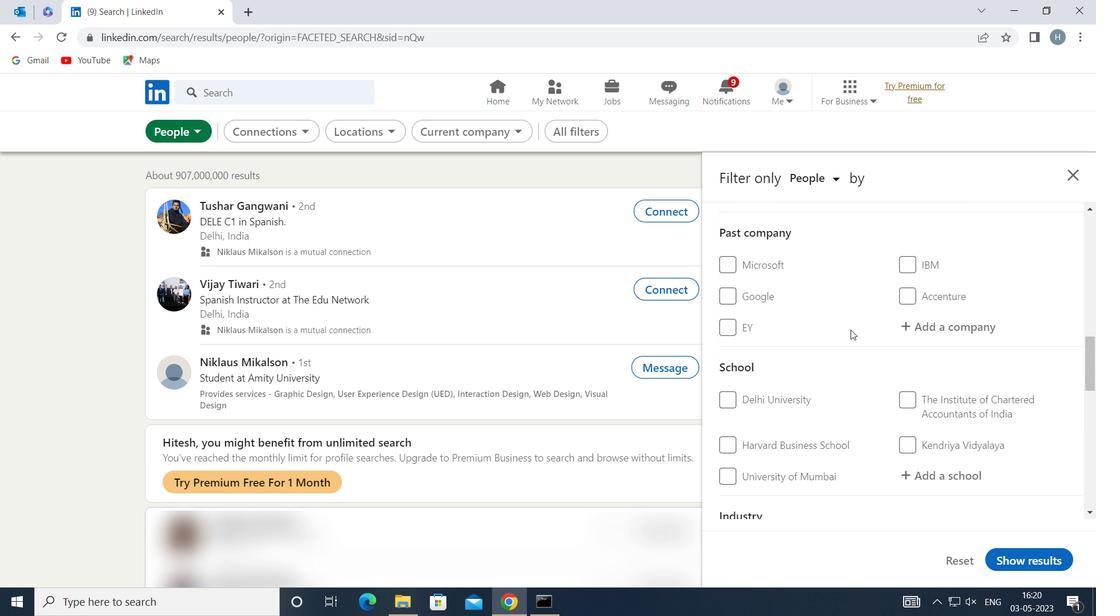 
Action: Mouse scrolled (850, 331) with delta (0, 0)
Screenshot: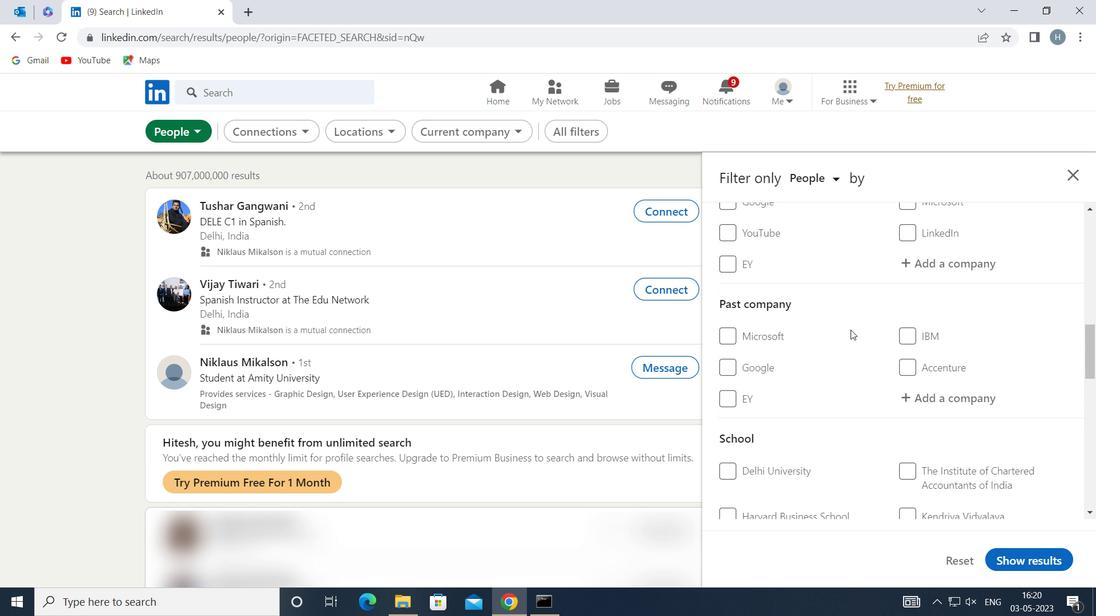 
Action: Mouse scrolled (850, 331) with delta (0, 0)
Screenshot: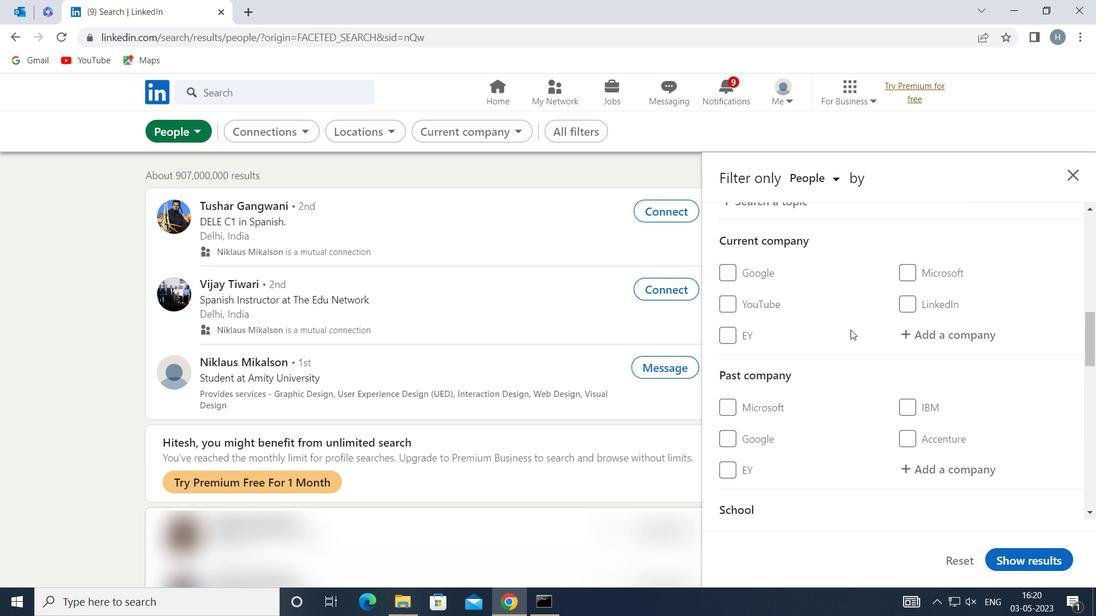 
Action: Mouse moved to (926, 407)
Screenshot: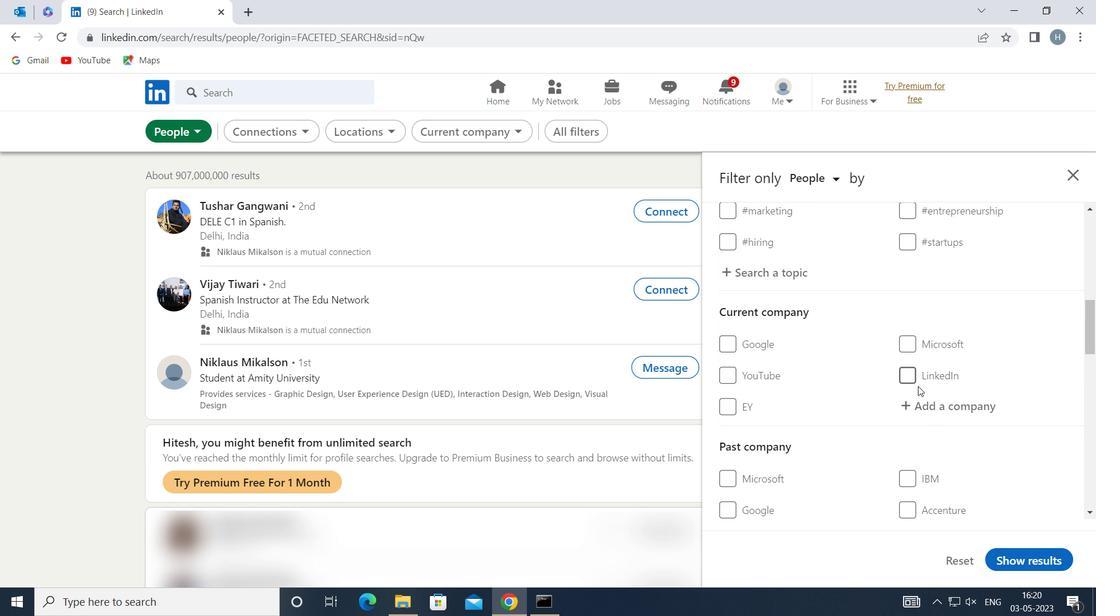 
Action: Mouse pressed left at (926, 407)
Screenshot: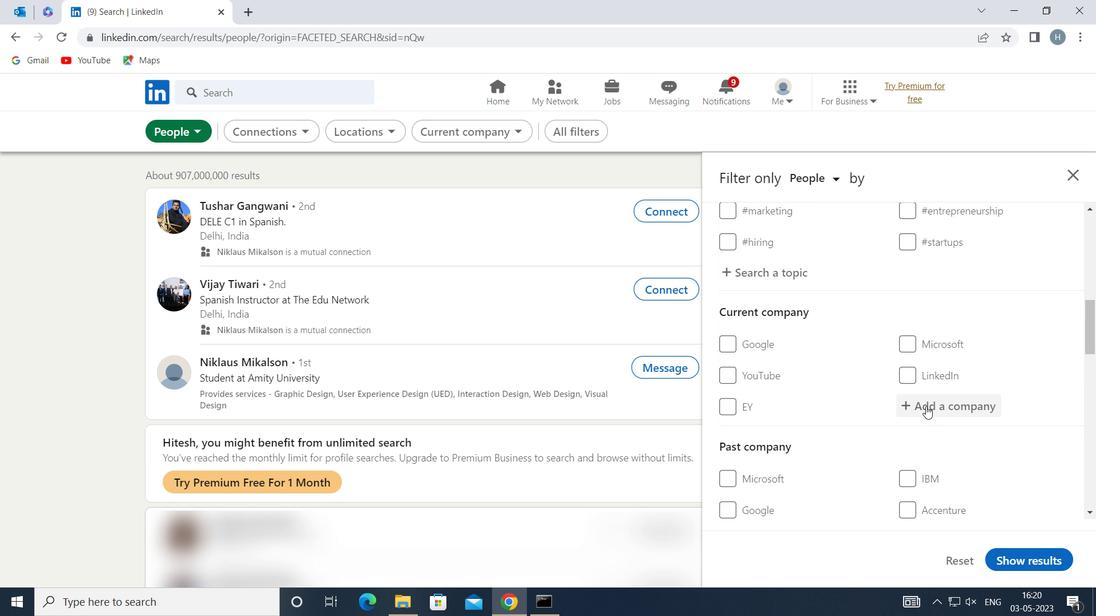 
Action: Key pressed <Key.shift>BLUE<Key.space><Key.shift>STAR<Key.space>
Screenshot: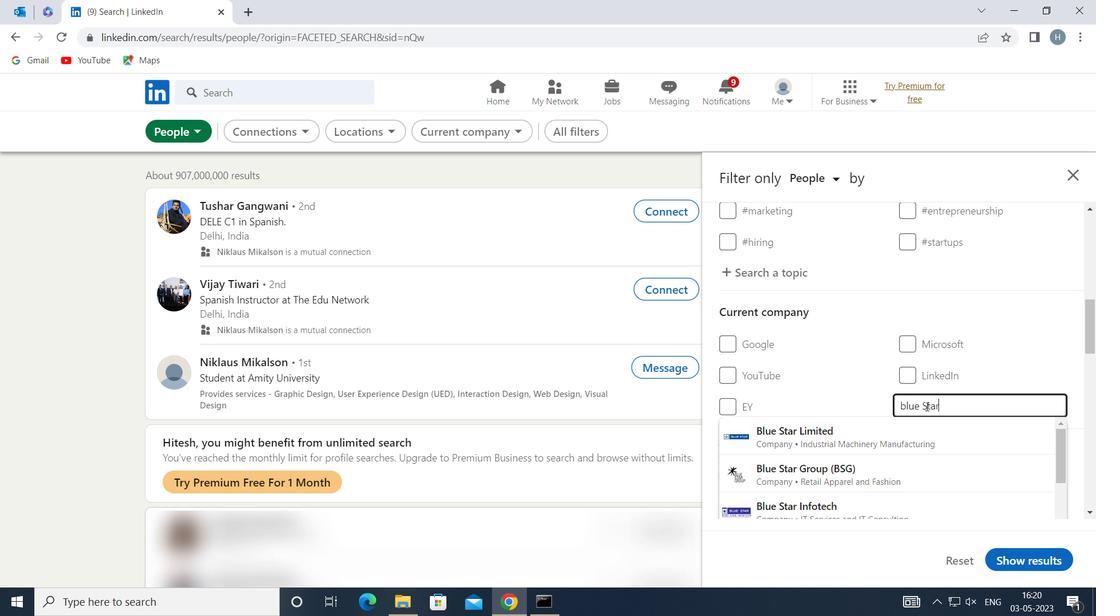 
Action: Mouse moved to (878, 435)
Screenshot: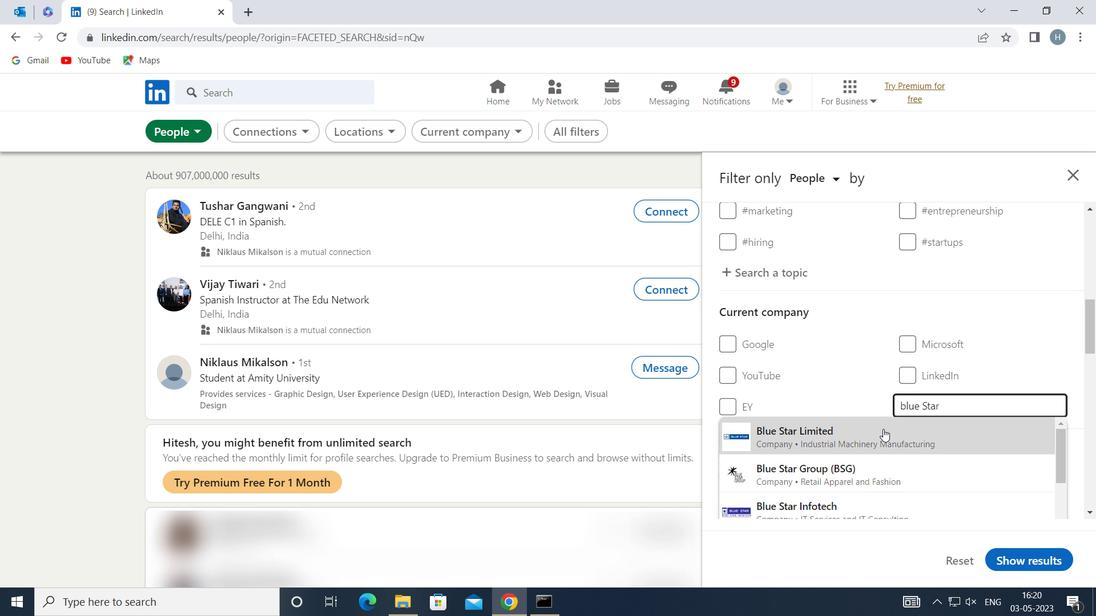 
Action: Mouse pressed left at (878, 435)
Screenshot: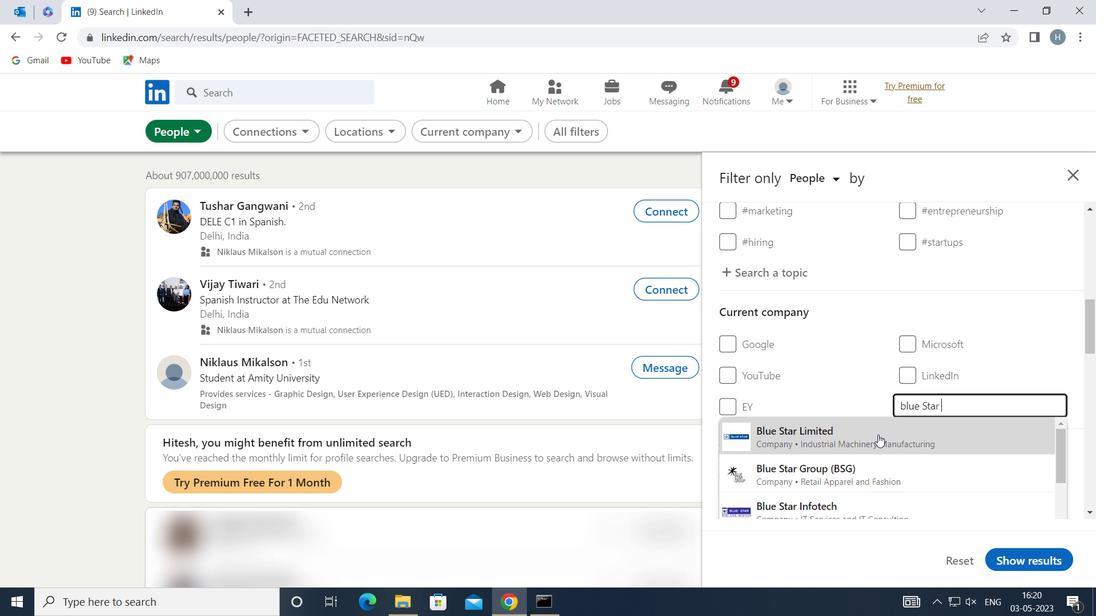 
Action: Mouse moved to (889, 400)
Screenshot: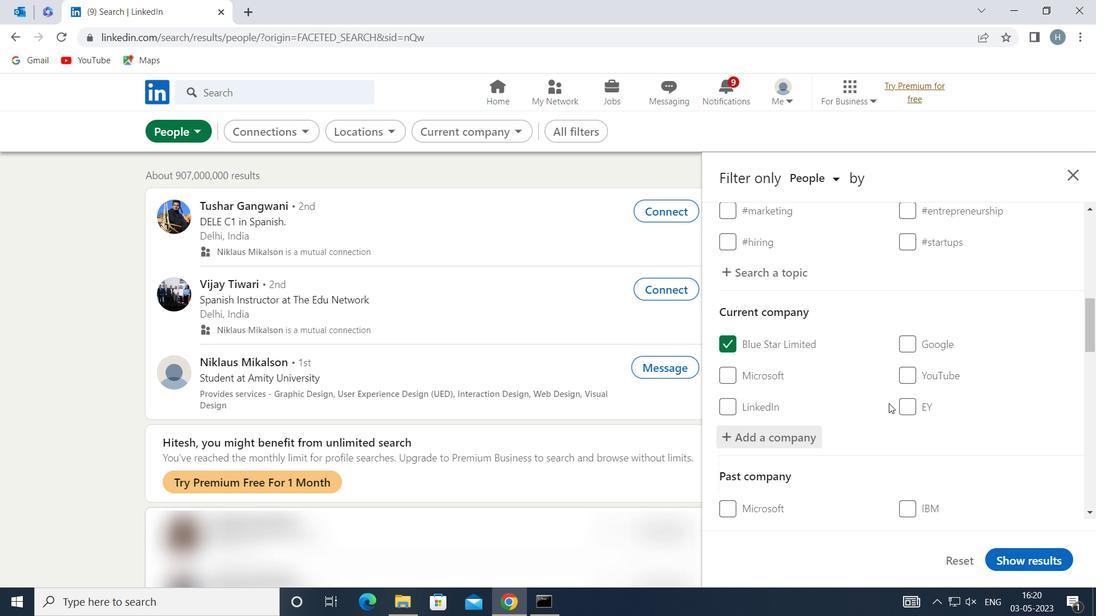
Action: Mouse scrolled (889, 400) with delta (0, 0)
Screenshot: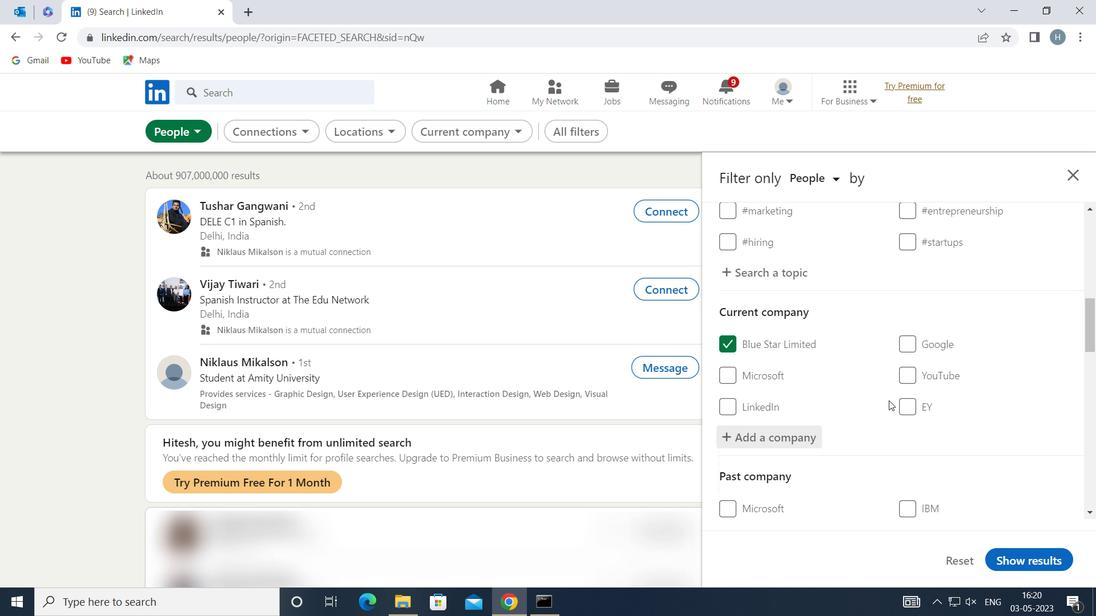 
Action: Mouse scrolled (889, 400) with delta (0, 0)
Screenshot: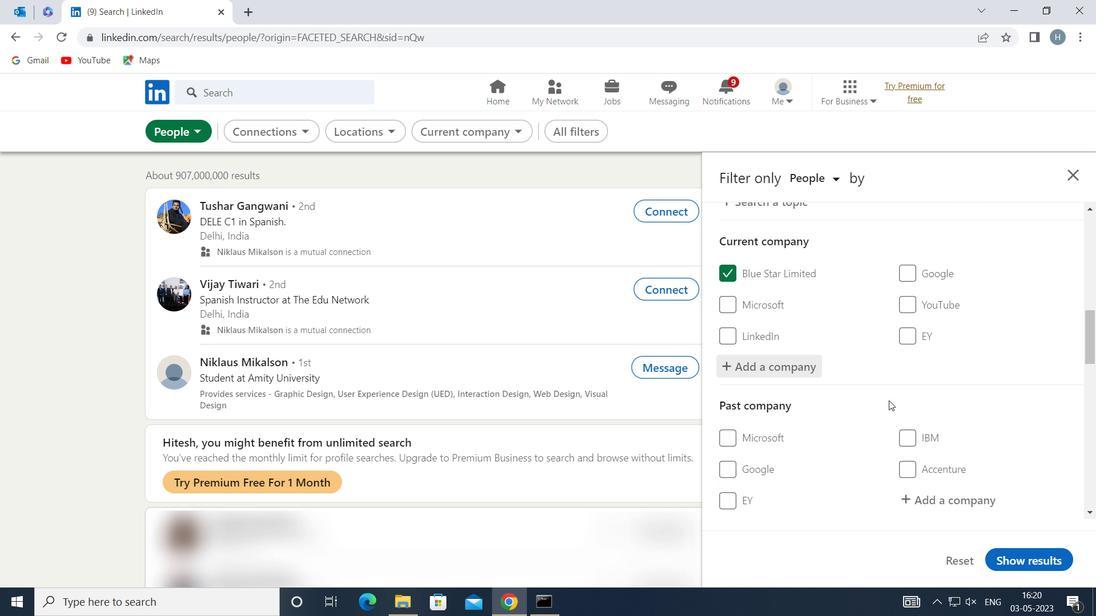 
Action: Mouse scrolled (889, 400) with delta (0, 0)
Screenshot: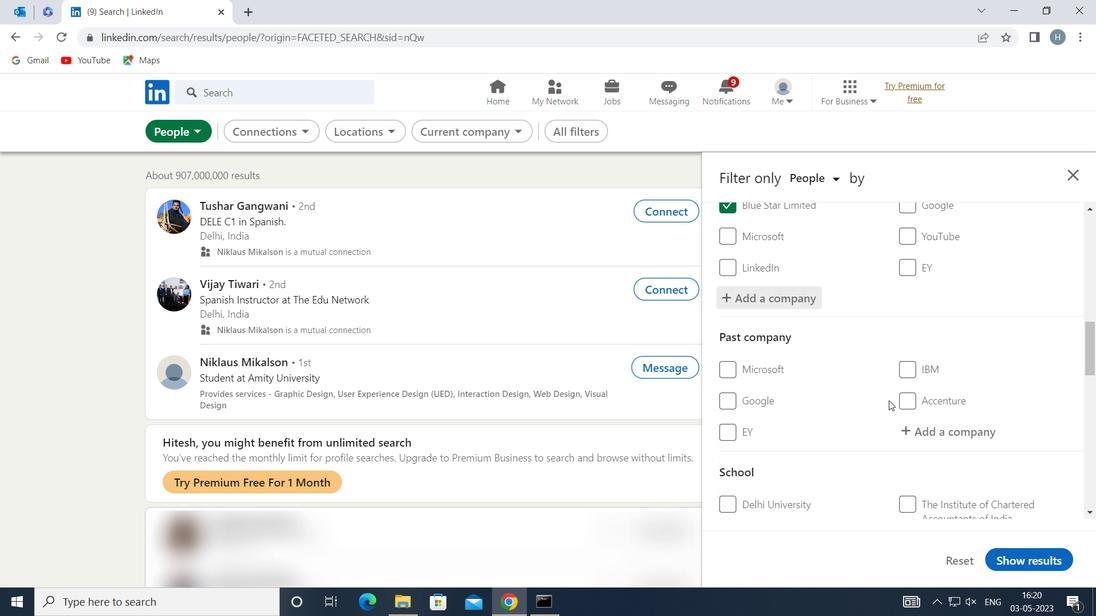 
Action: Mouse scrolled (889, 400) with delta (0, 0)
Screenshot: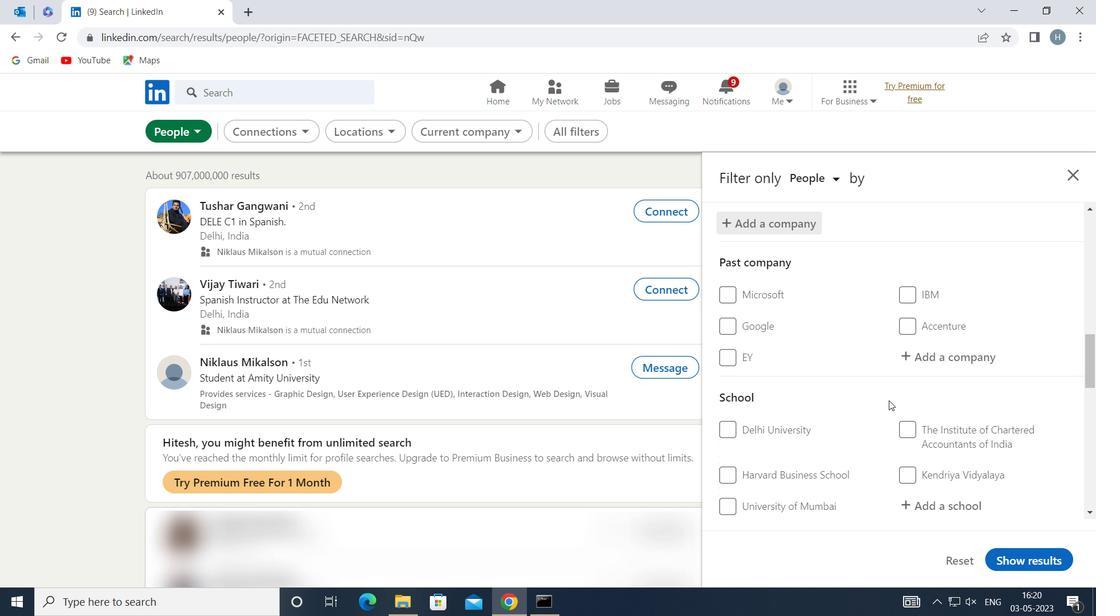 
Action: Mouse moved to (942, 428)
Screenshot: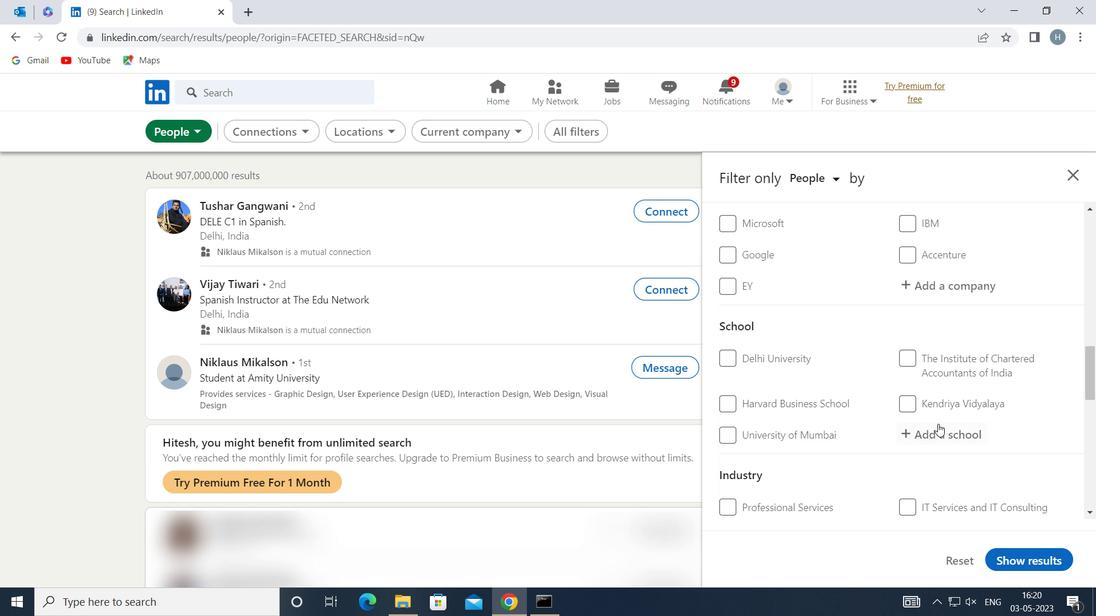 
Action: Mouse pressed left at (942, 428)
Screenshot: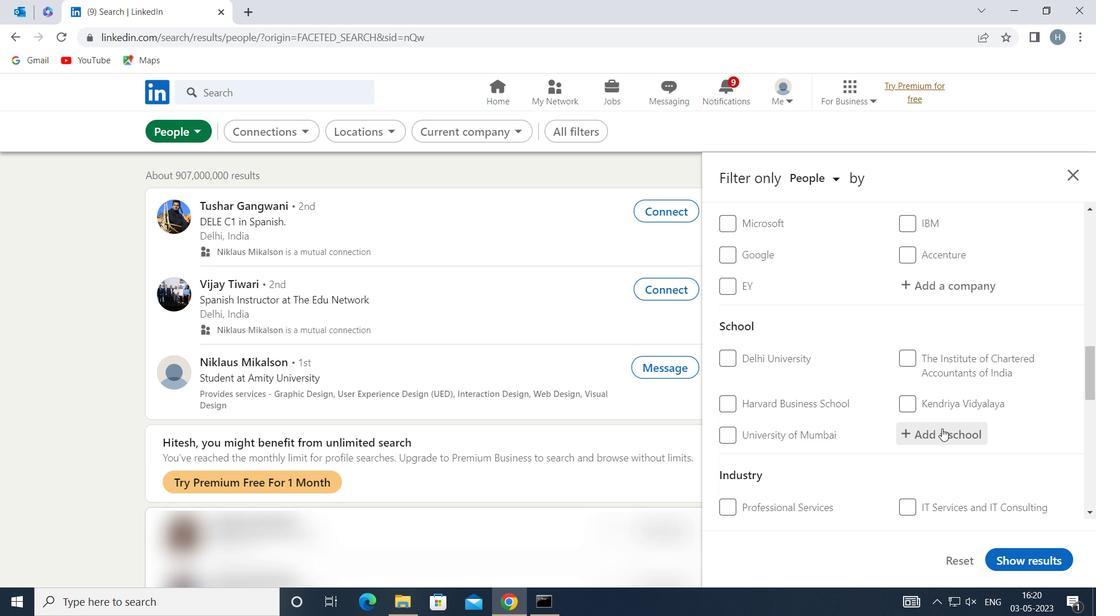 
Action: Key pressed <Key.shift>ST<Key.space><Key.shift>MI
Screenshot: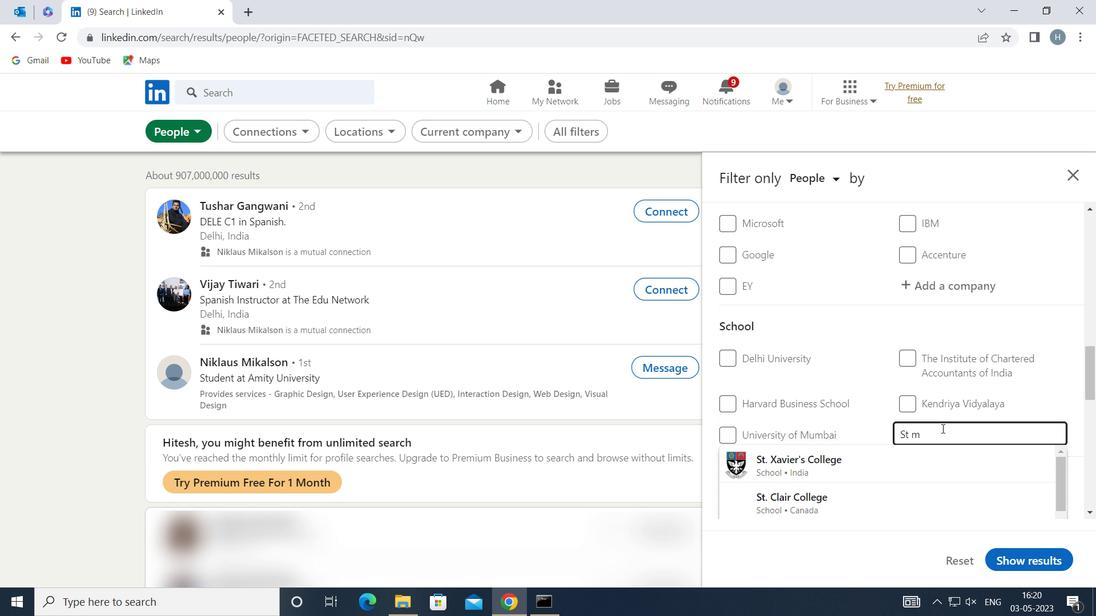 
Action: Mouse moved to (885, 497)
Screenshot: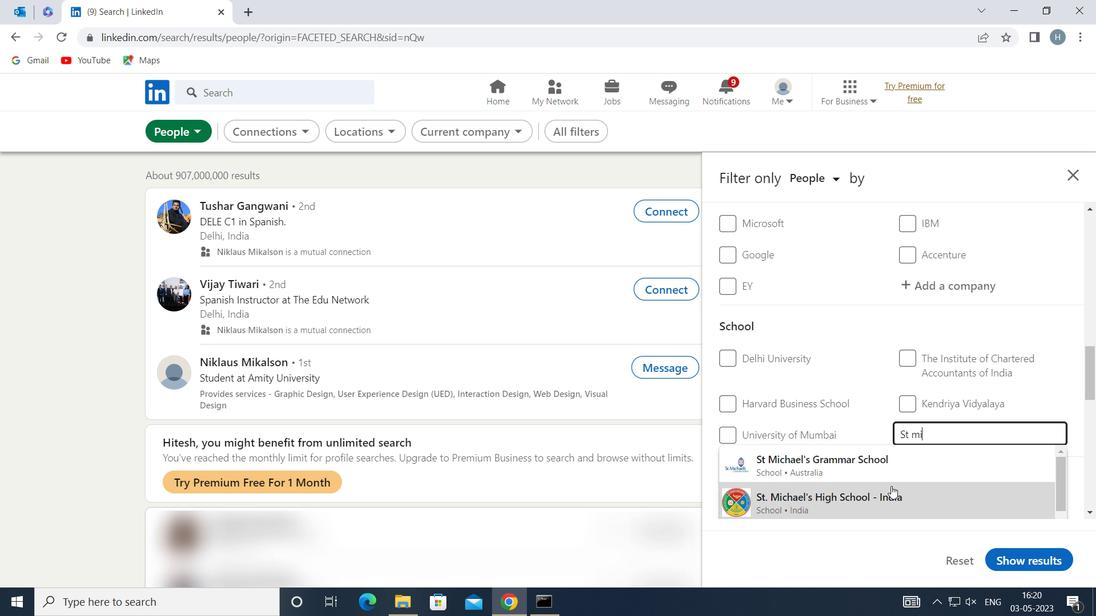 
Action: Mouse pressed left at (885, 497)
Screenshot: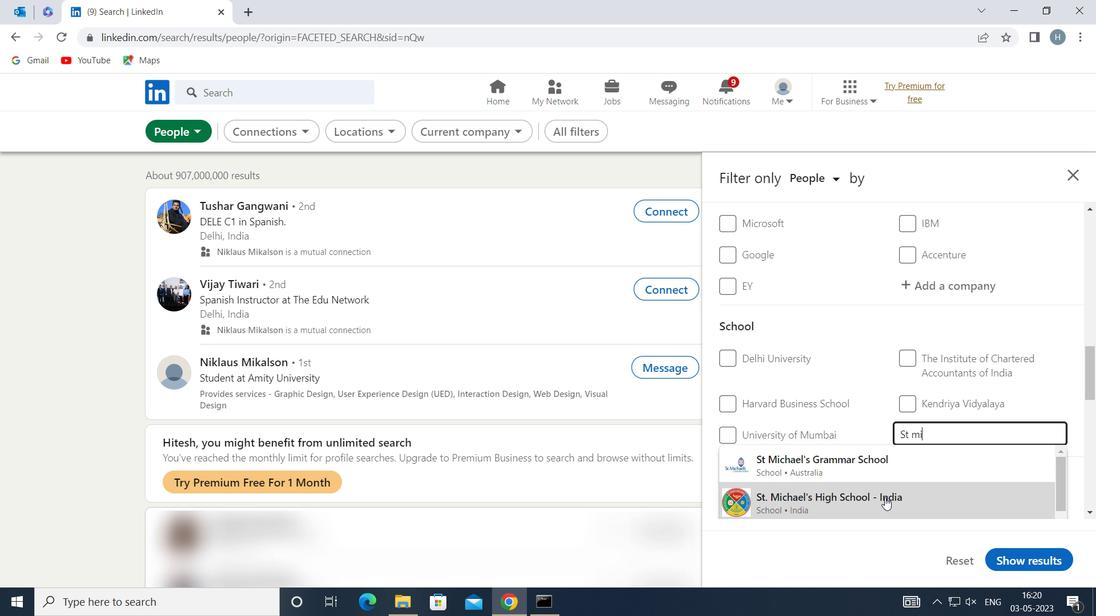
Action: Mouse moved to (859, 445)
Screenshot: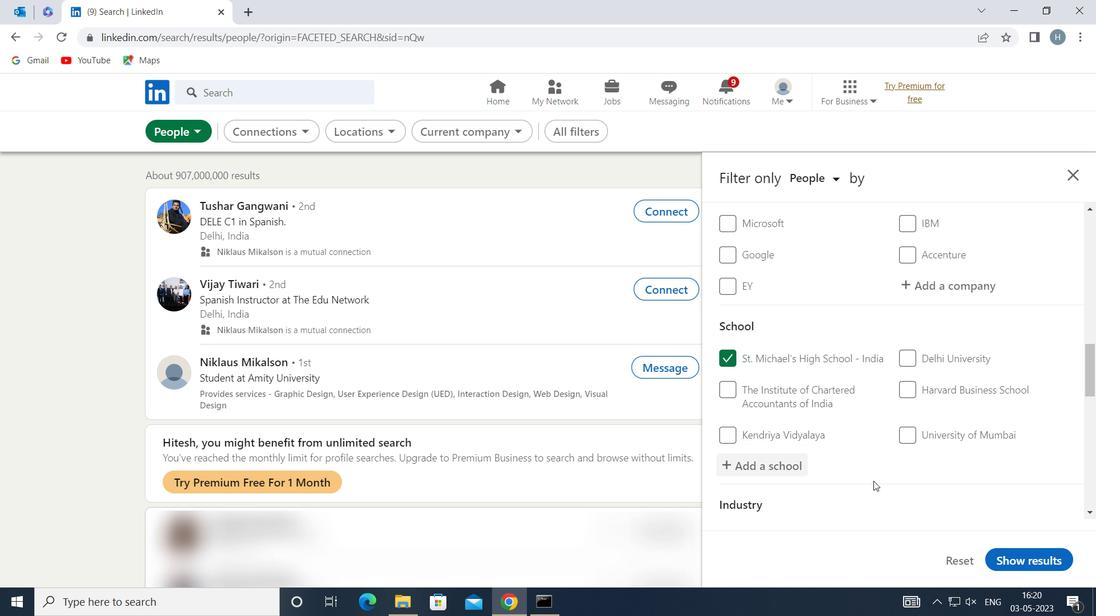 
Action: Mouse scrolled (859, 445) with delta (0, 0)
Screenshot: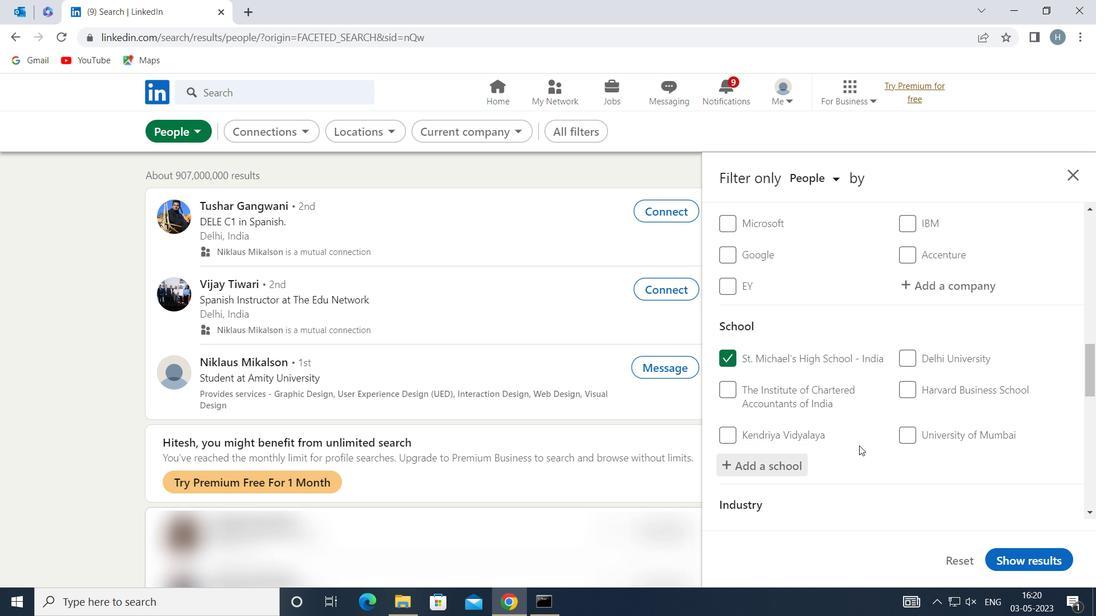 
Action: Mouse scrolled (859, 445) with delta (0, 0)
Screenshot: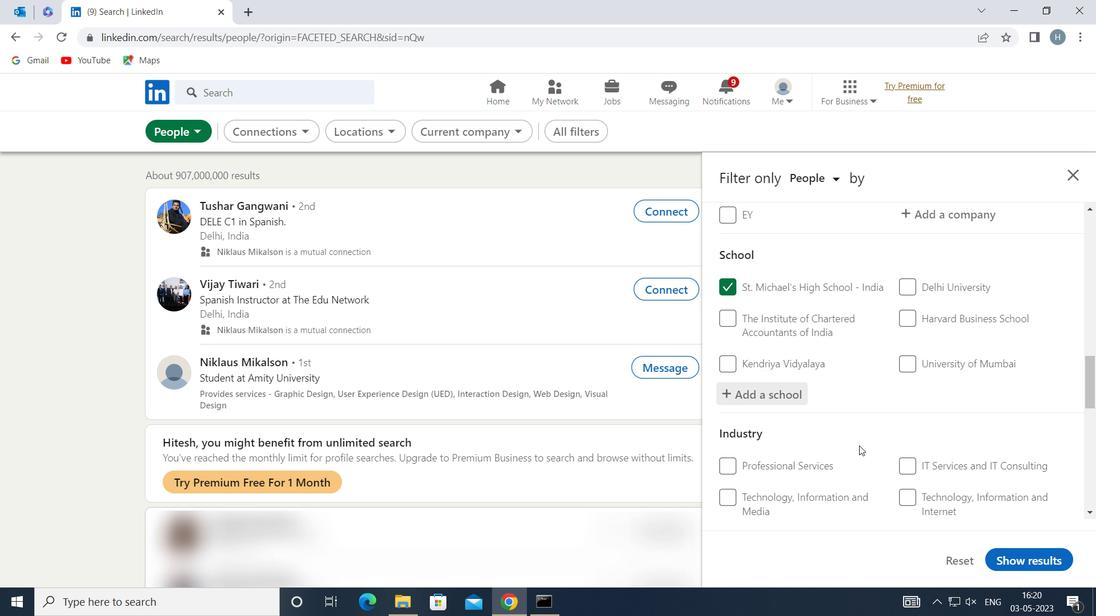 
Action: Mouse moved to (918, 468)
Screenshot: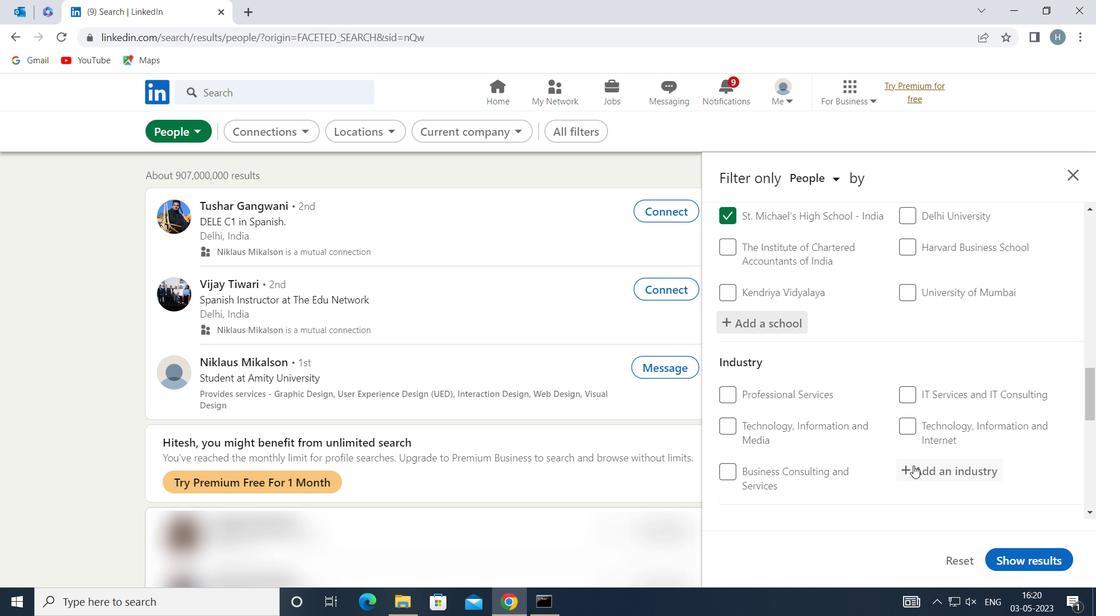
Action: Mouse pressed left at (918, 468)
Screenshot: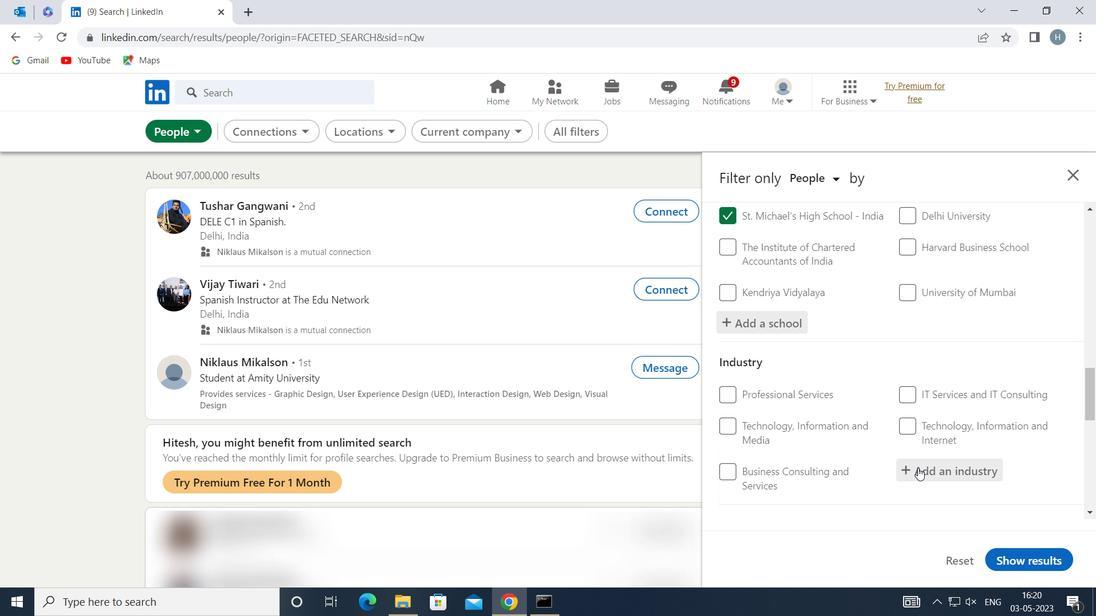 
Action: Mouse moved to (916, 468)
Screenshot: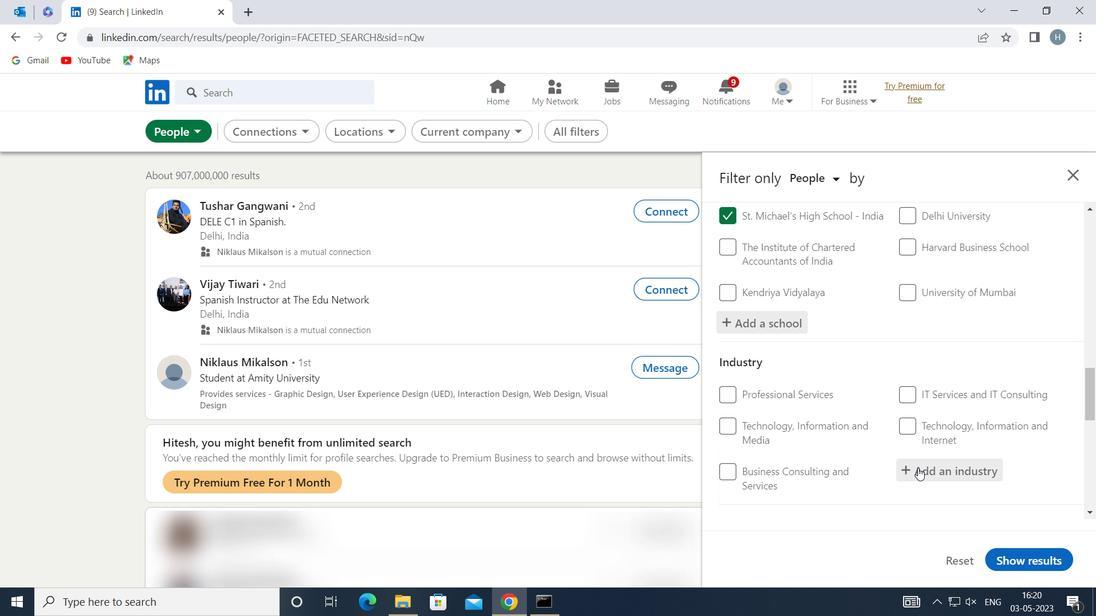 
Action: Key pressed <Key.shift>STAFFING<Key.space>
Screenshot: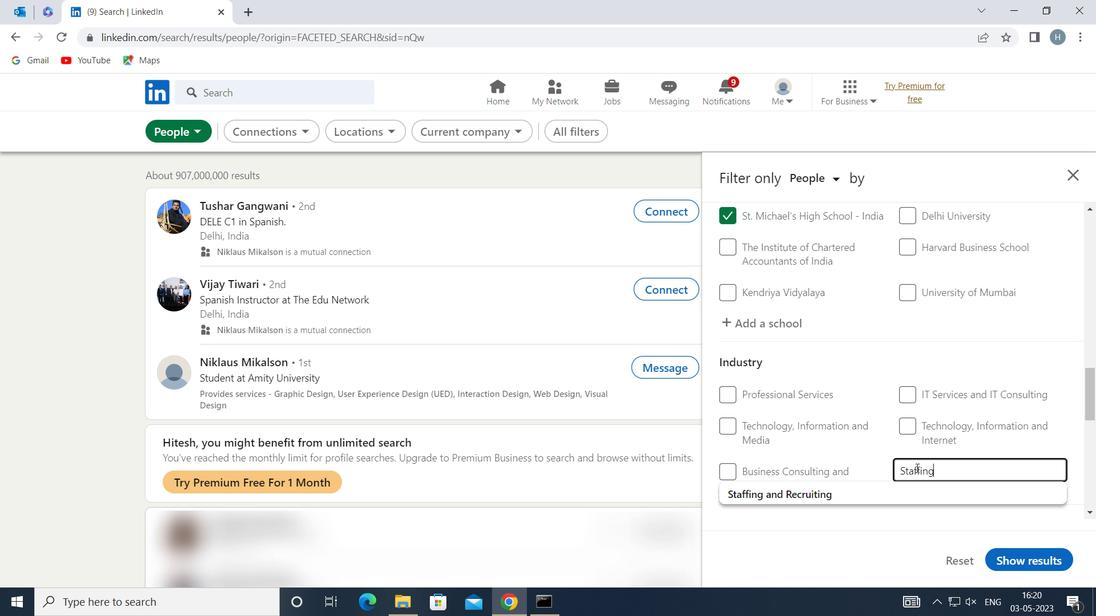 
Action: Mouse moved to (838, 488)
Screenshot: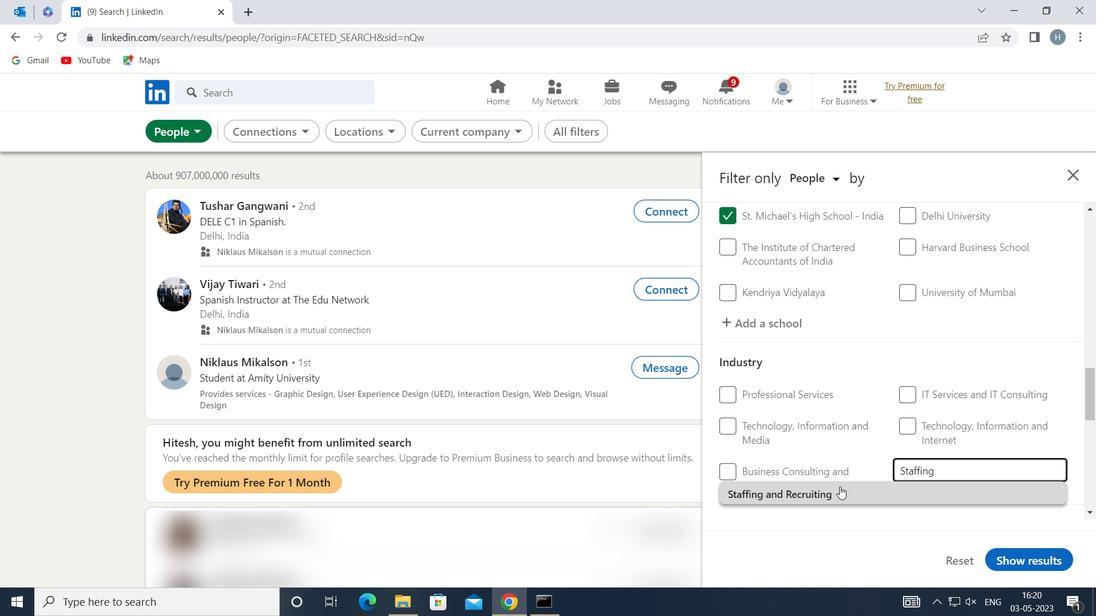 
Action: Mouse pressed left at (838, 488)
Screenshot: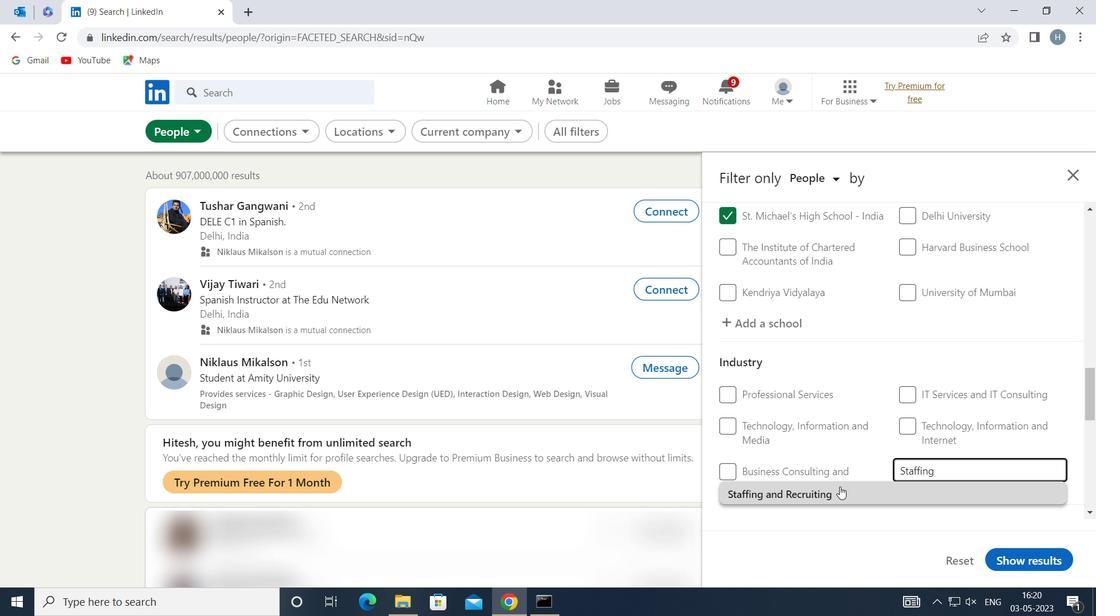 
Action: Mouse moved to (846, 459)
Screenshot: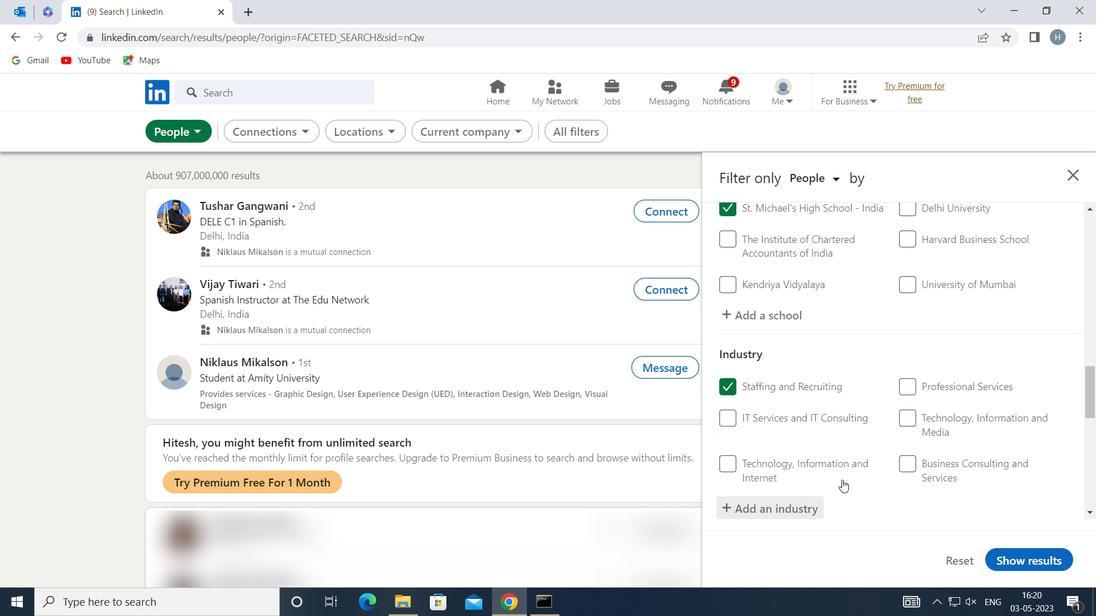 
Action: Mouse scrolled (846, 459) with delta (0, 0)
Screenshot: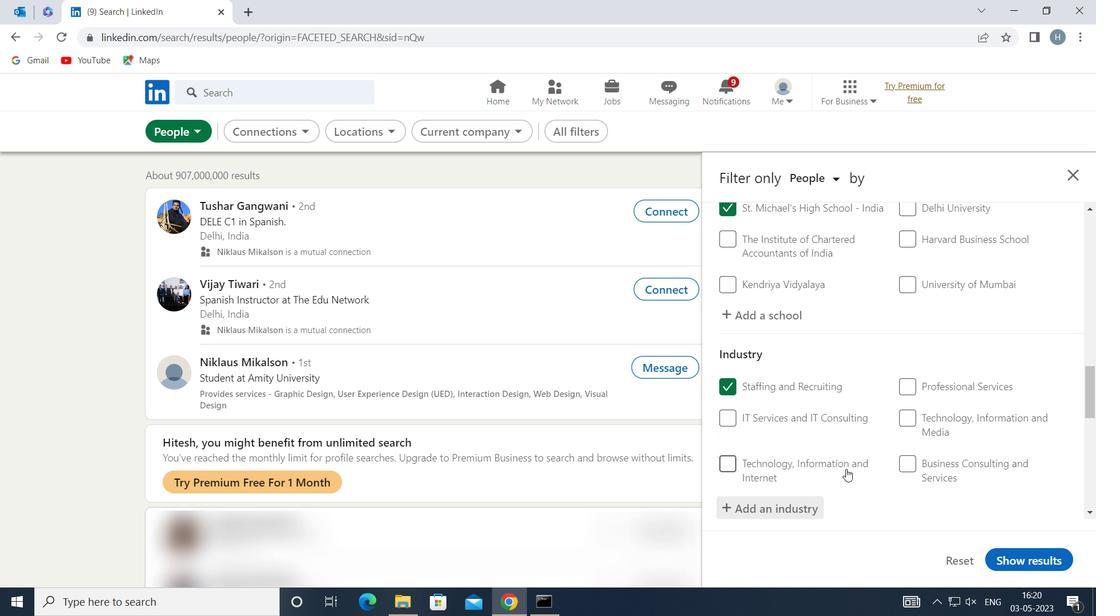 
Action: Mouse scrolled (846, 459) with delta (0, 0)
Screenshot: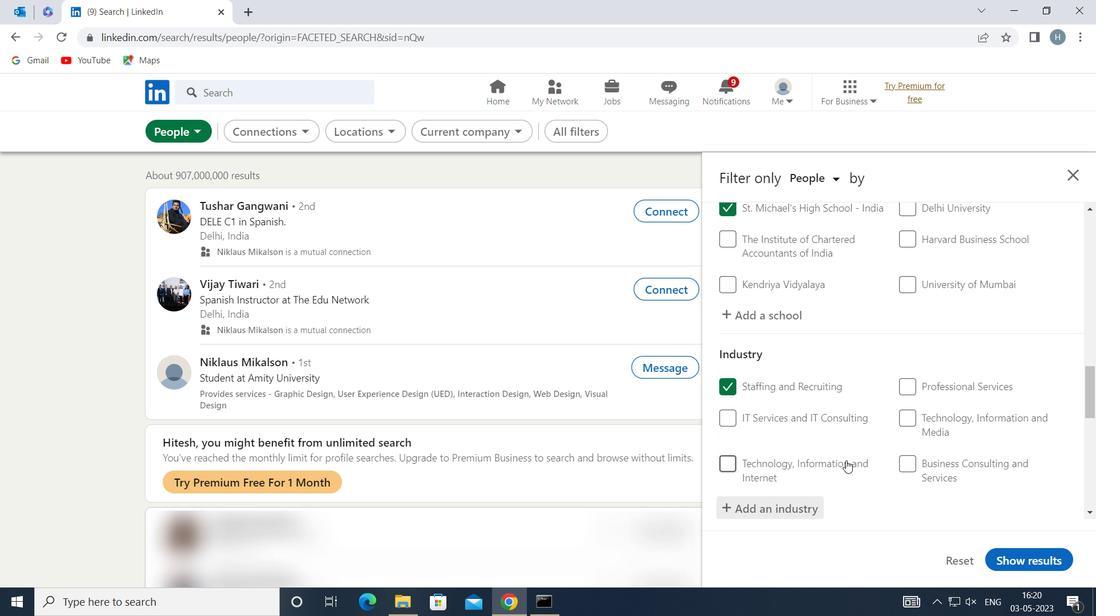 
Action: Mouse moved to (853, 448)
Screenshot: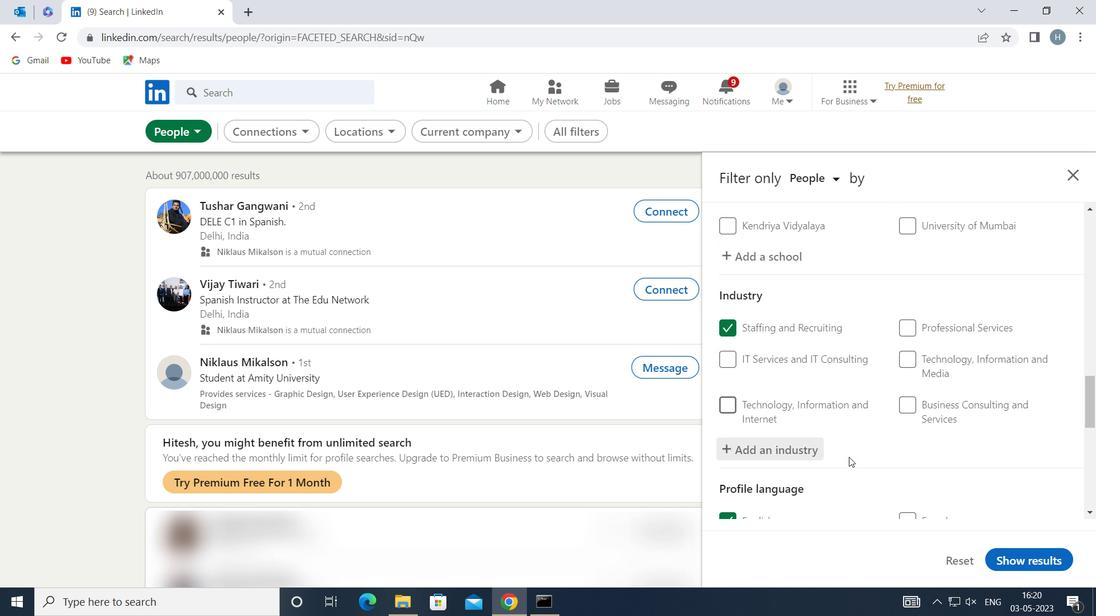 
Action: Mouse scrolled (853, 448) with delta (0, 0)
Screenshot: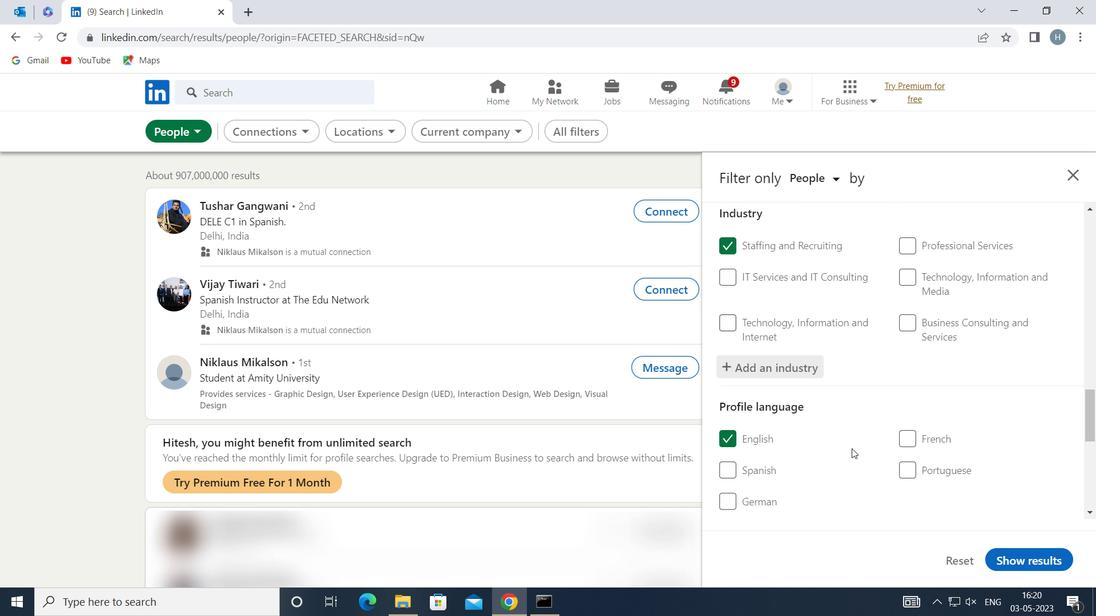 
Action: Mouse scrolled (853, 448) with delta (0, 0)
Screenshot: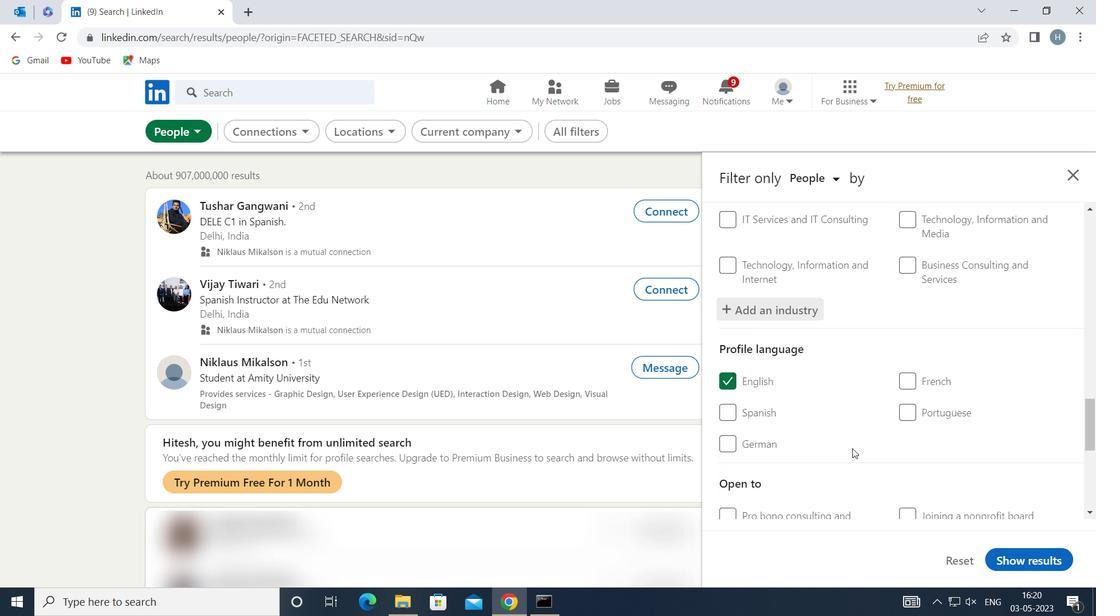 
Action: Mouse scrolled (853, 448) with delta (0, 0)
Screenshot: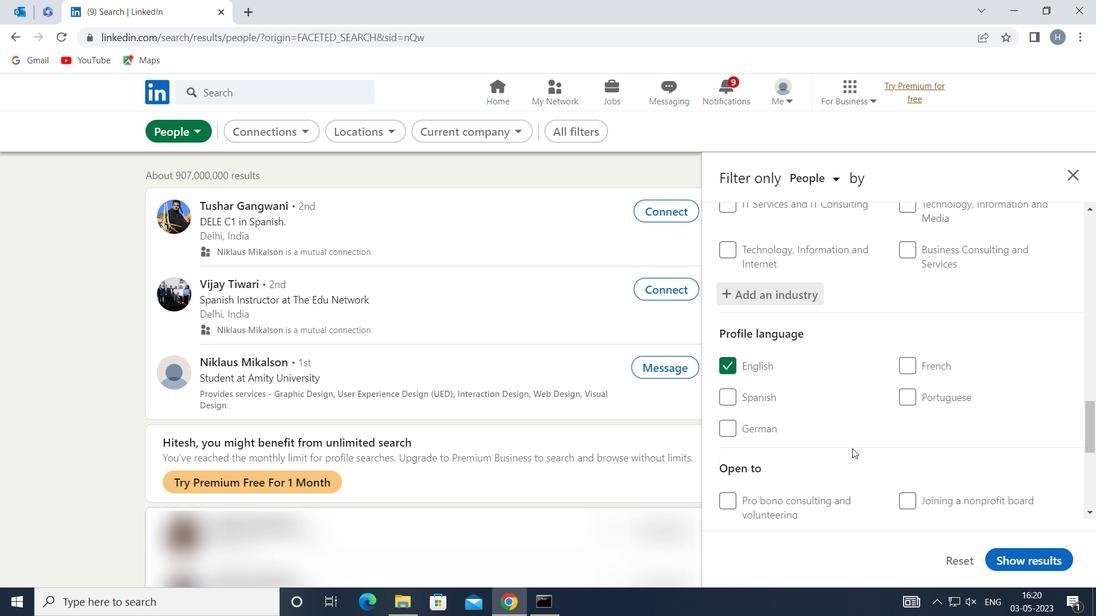 
Action: Mouse scrolled (853, 448) with delta (0, 0)
Screenshot: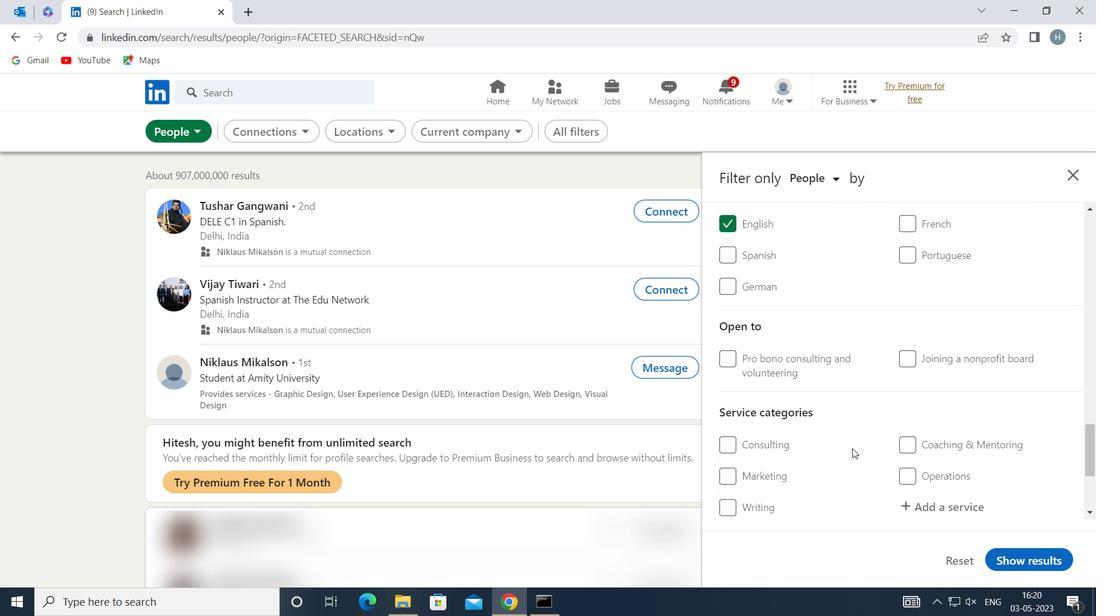 
Action: Mouse moved to (909, 432)
Screenshot: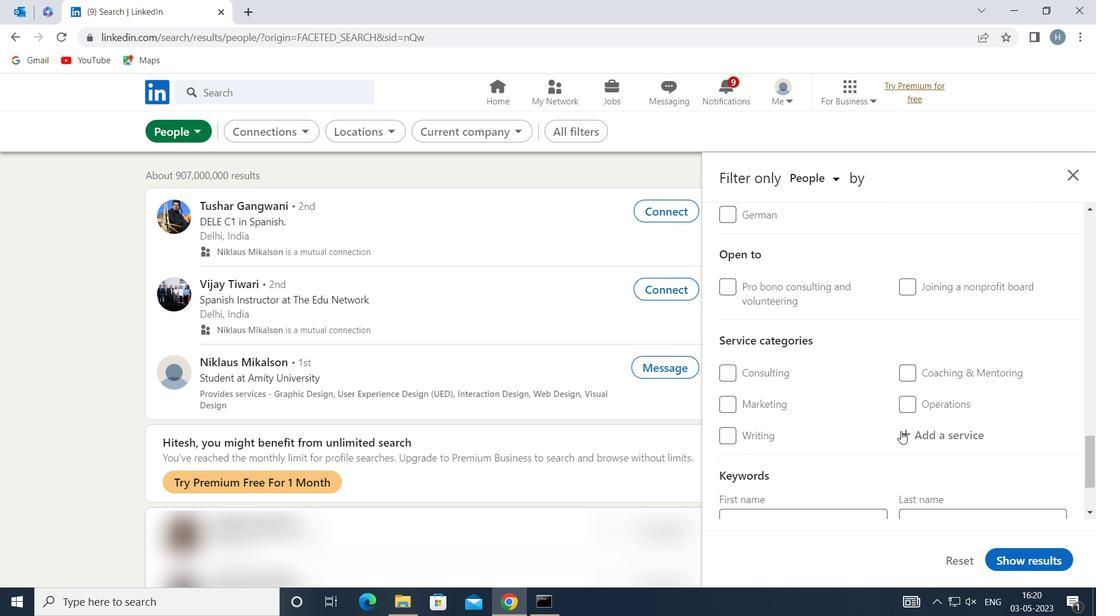 
Action: Mouse pressed left at (909, 432)
Screenshot: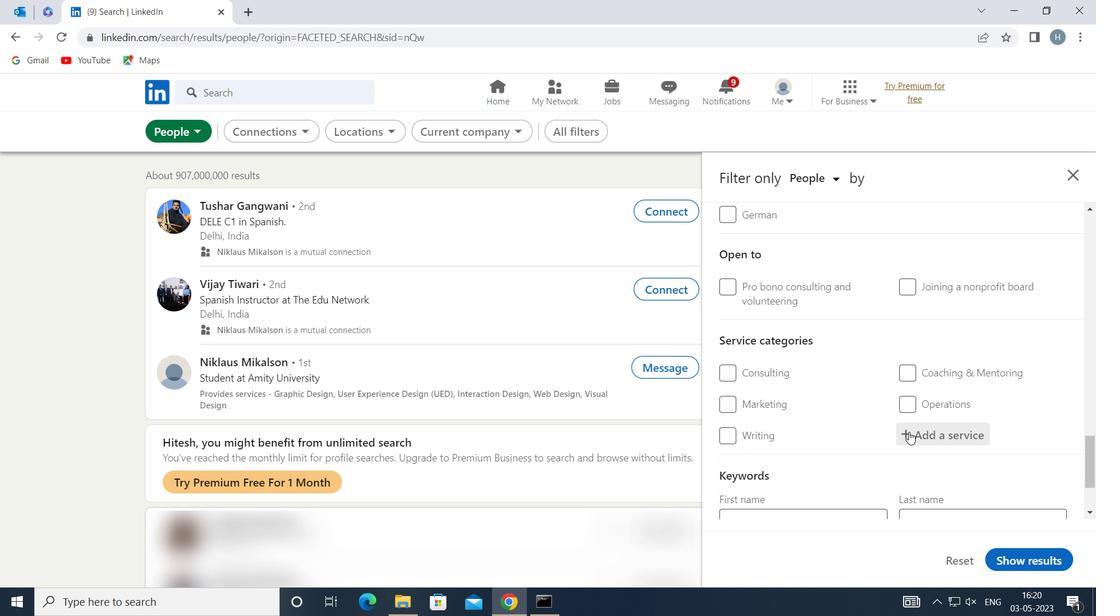 
Action: Key pressed <Key.shift>USER<Key.space><Key.shift>EX
Screenshot: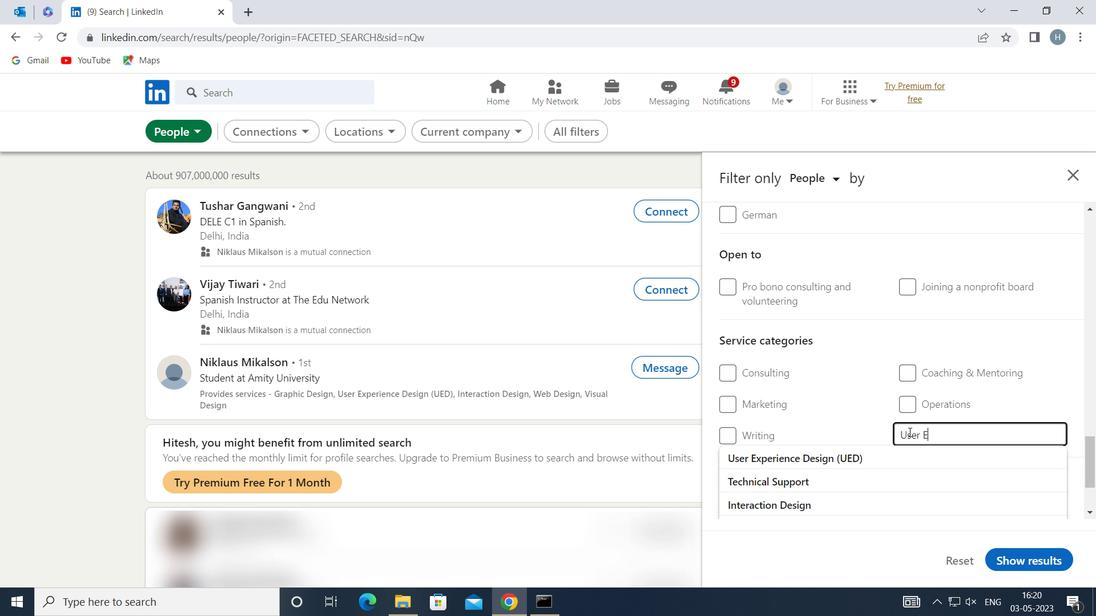 
Action: Mouse moved to (855, 457)
Screenshot: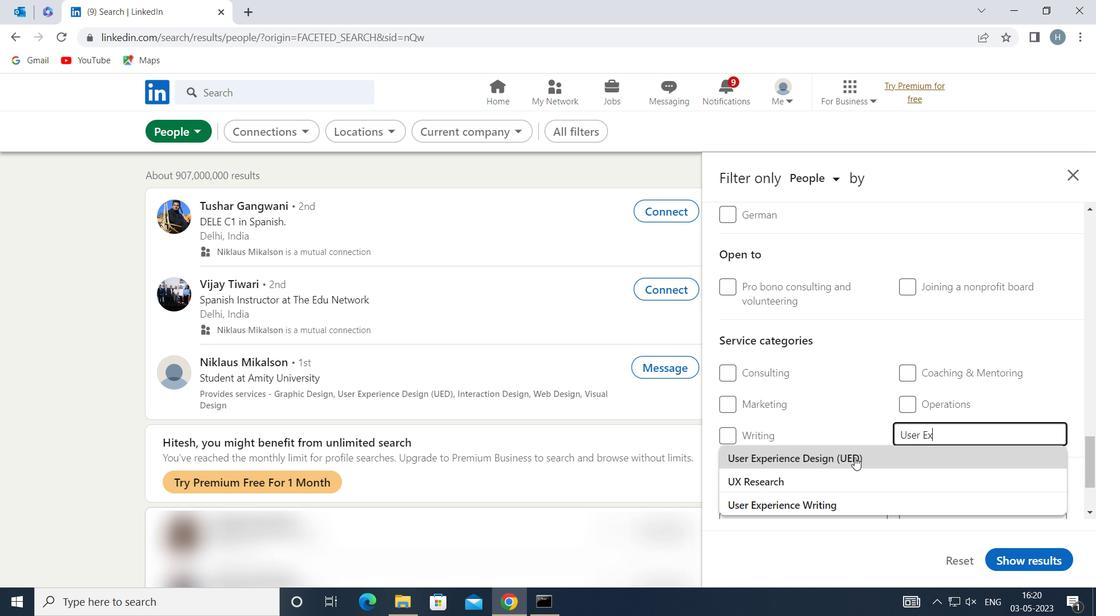 
Action: Mouse pressed left at (855, 457)
Screenshot: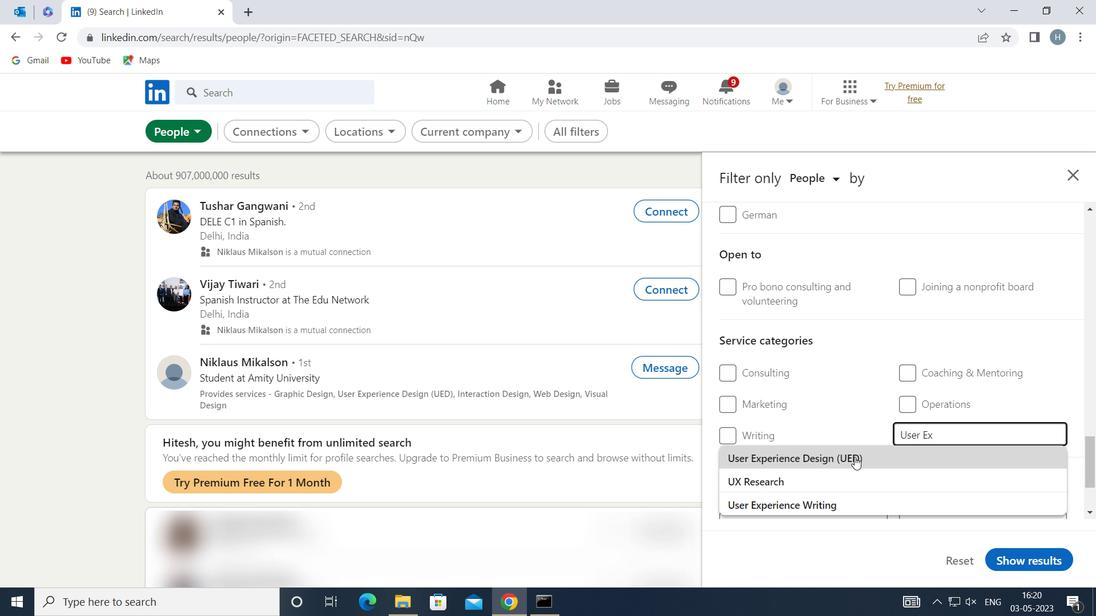 
Action: Mouse moved to (838, 433)
Screenshot: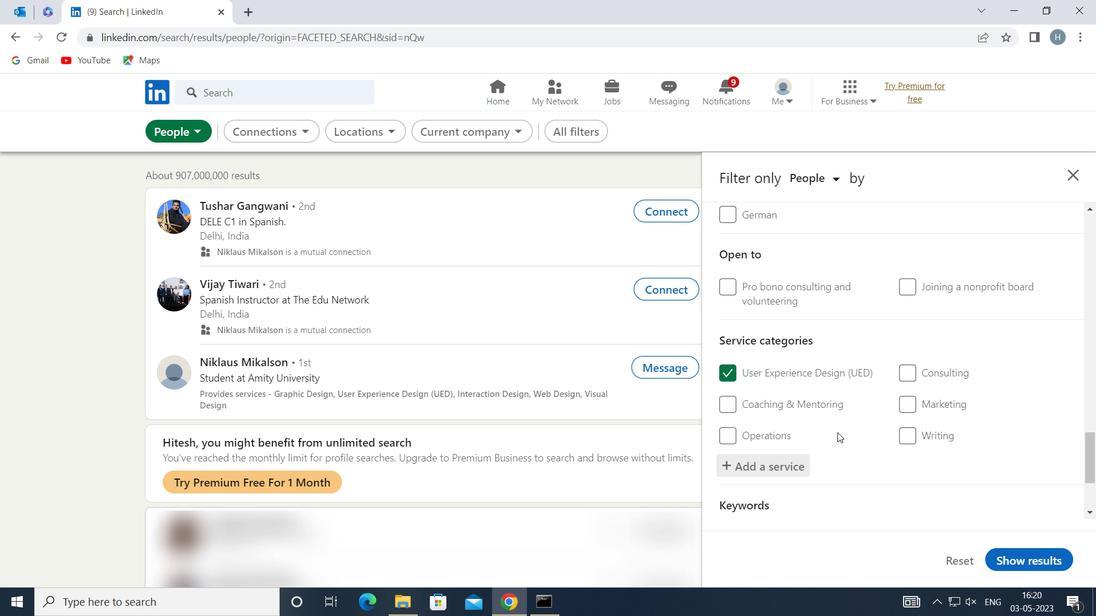 
Action: Mouse scrolled (838, 432) with delta (0, 0)
Screenshot: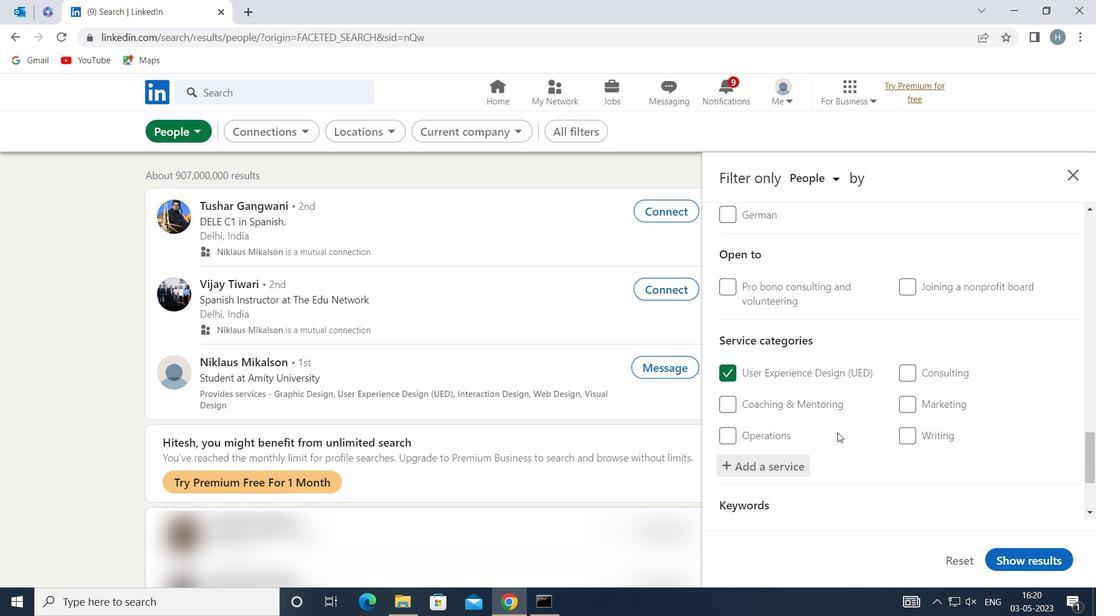 
Action: Mouse scrolled (838, 432) with delta (0, 0)
Screenshot: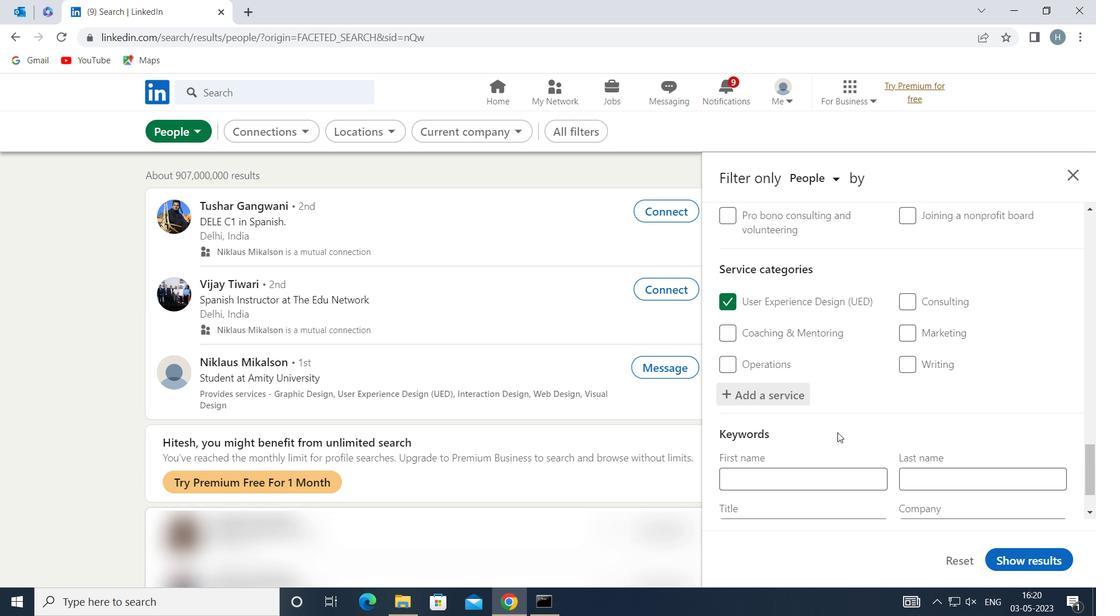 
Action: Mouse scrolled (838, 432) with delta (0, 0)
Screenshot: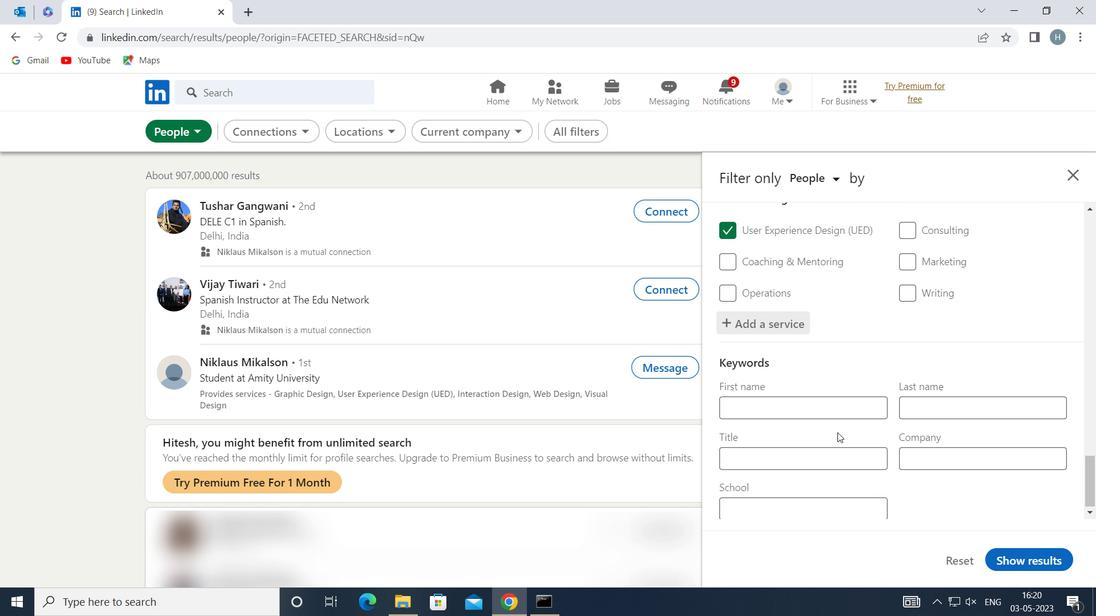 
Action: Mouse moved to (836, 453)
Screenshot: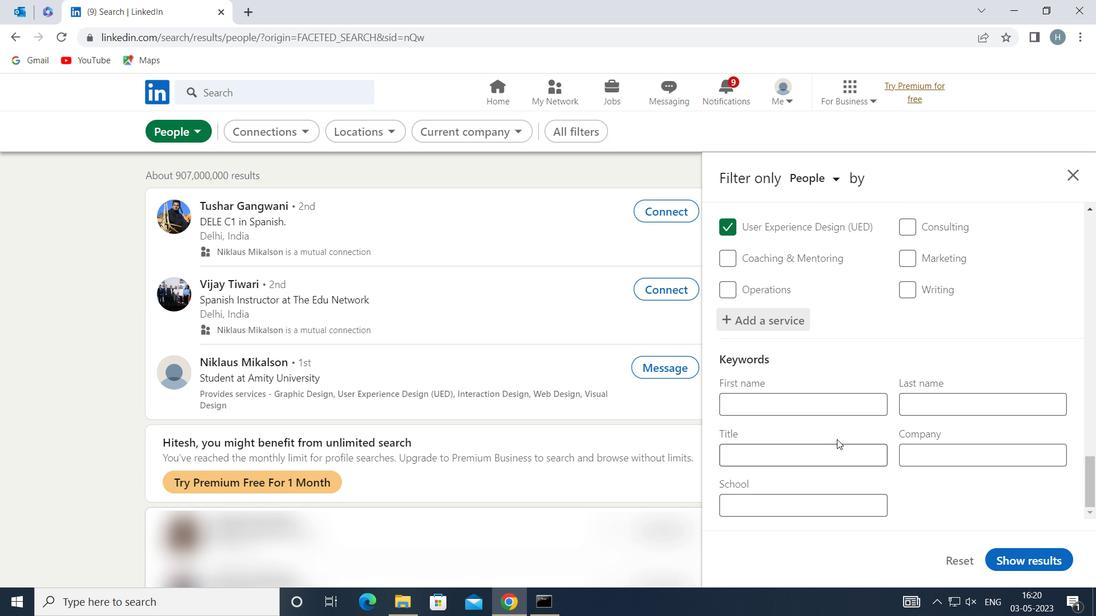
Action: Mouse pressed left at (836, 453)
Screenshot: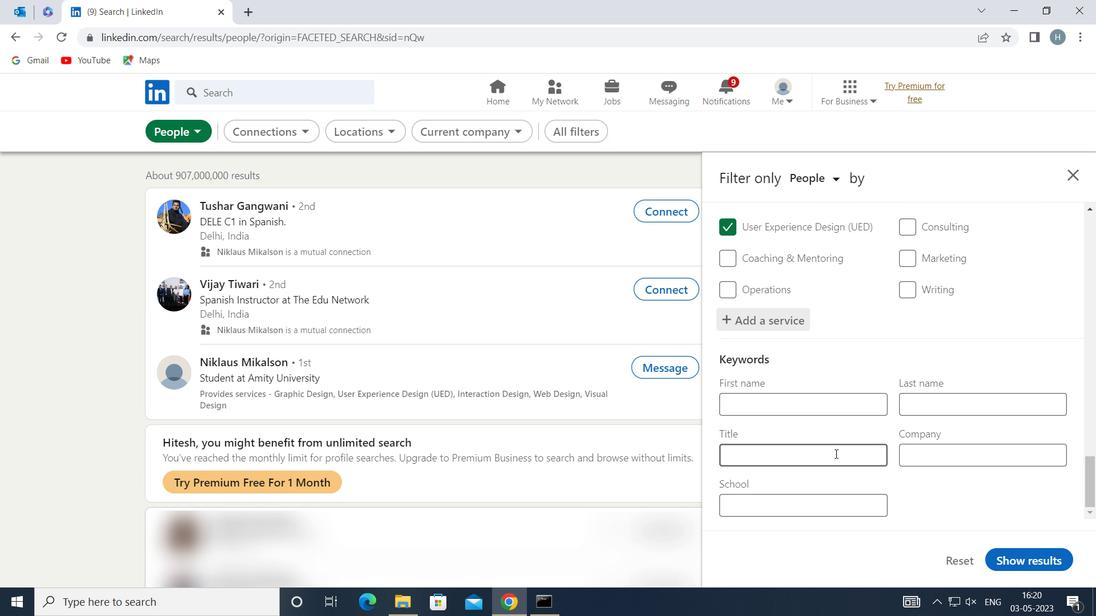 
Action: Key pressed <Key.shift>MANAGING<Key.space><Key.shift>PARTNER
Screenshot: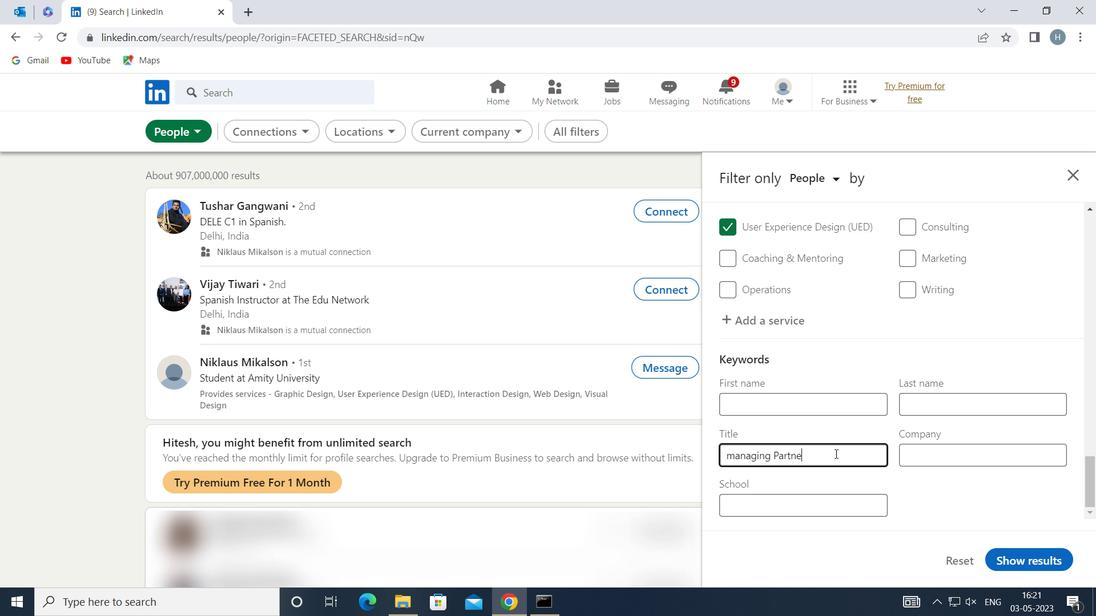 
Action: Mouse moved to (1013, 557)
Screenshot: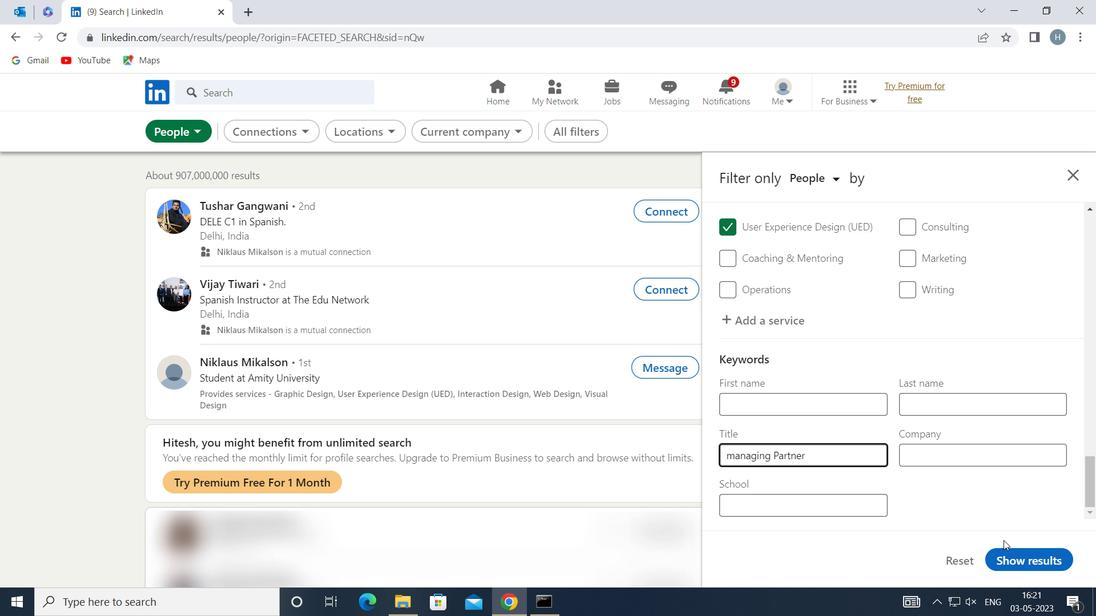 
Action: Mouse pressed left at (1013, 557)
Screenshot: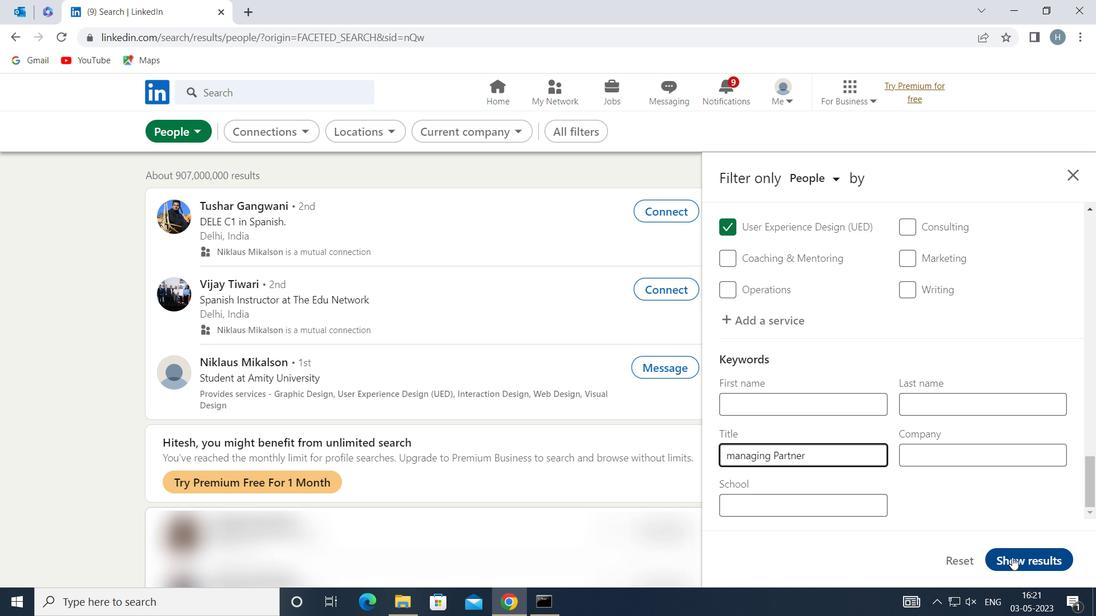 
Action: Mouse moved to (707, 405)
Screenshot: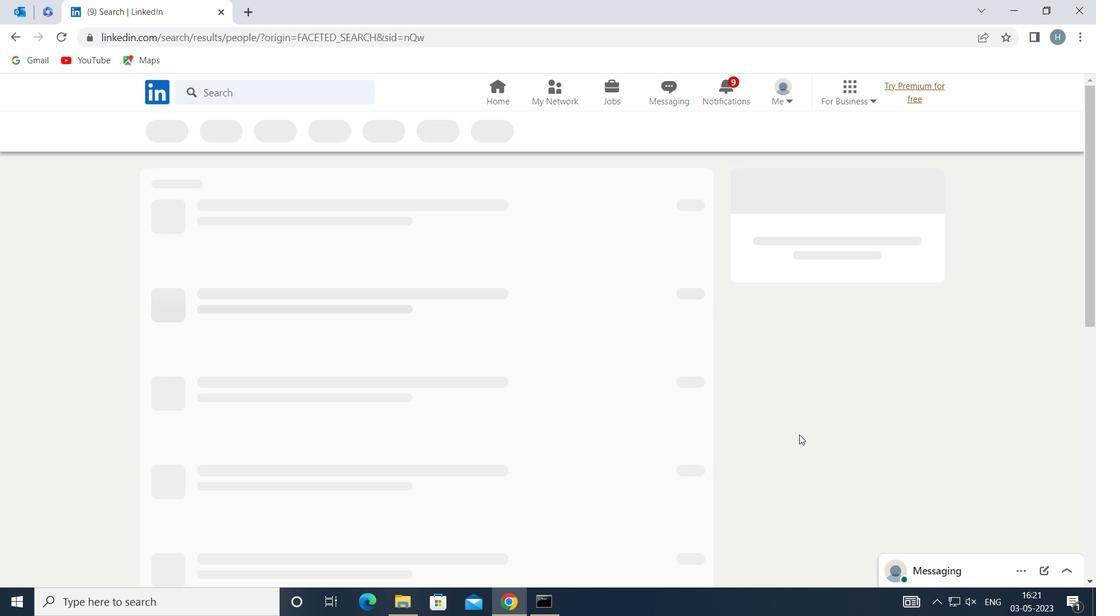 
